 Task: Schedule a 2-hour family-friendly outdoor movie night under the stars.
Action: Mouse moved to (817, 120)
Screenshot: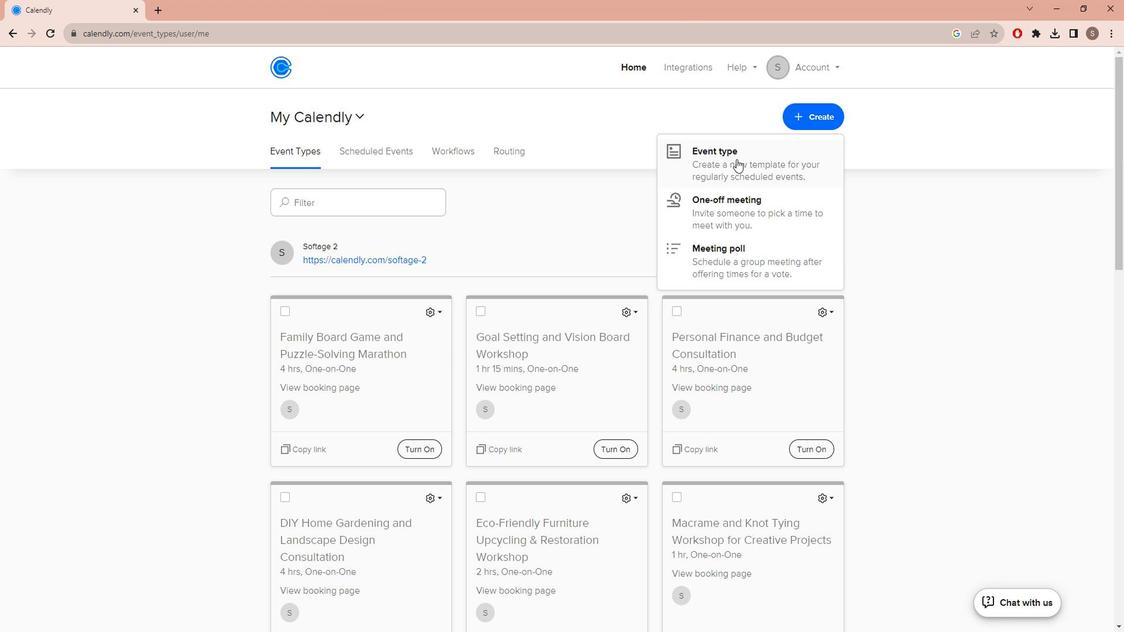 
Action: Mouse pressed left at (817, 120)
Screenshot: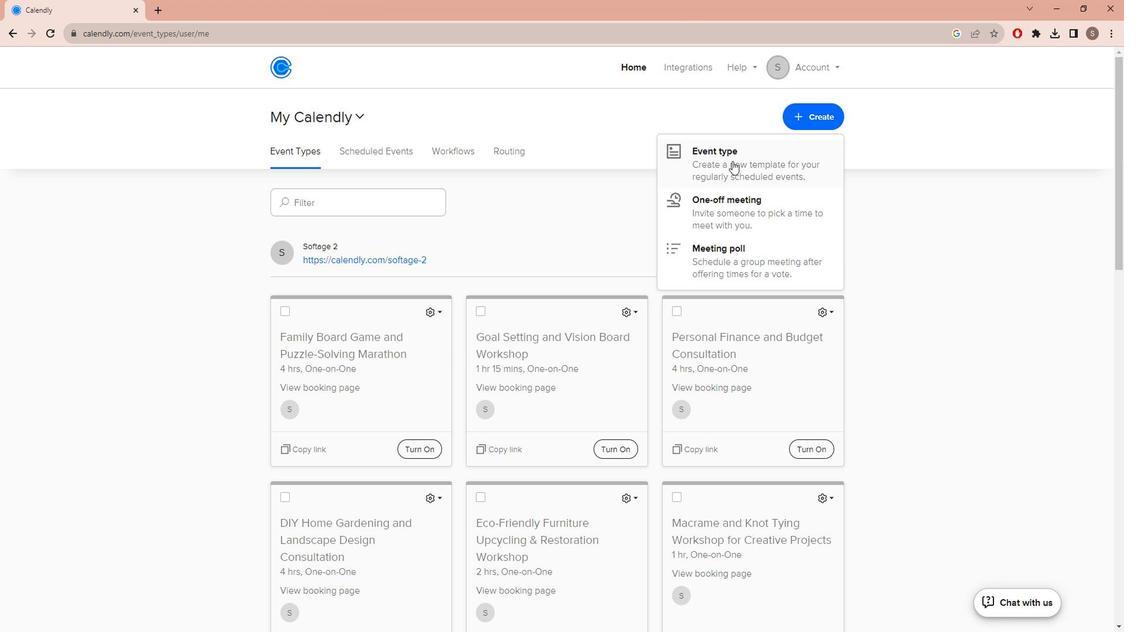 
Action: Mouse moved to (741, 165)
Screenshot: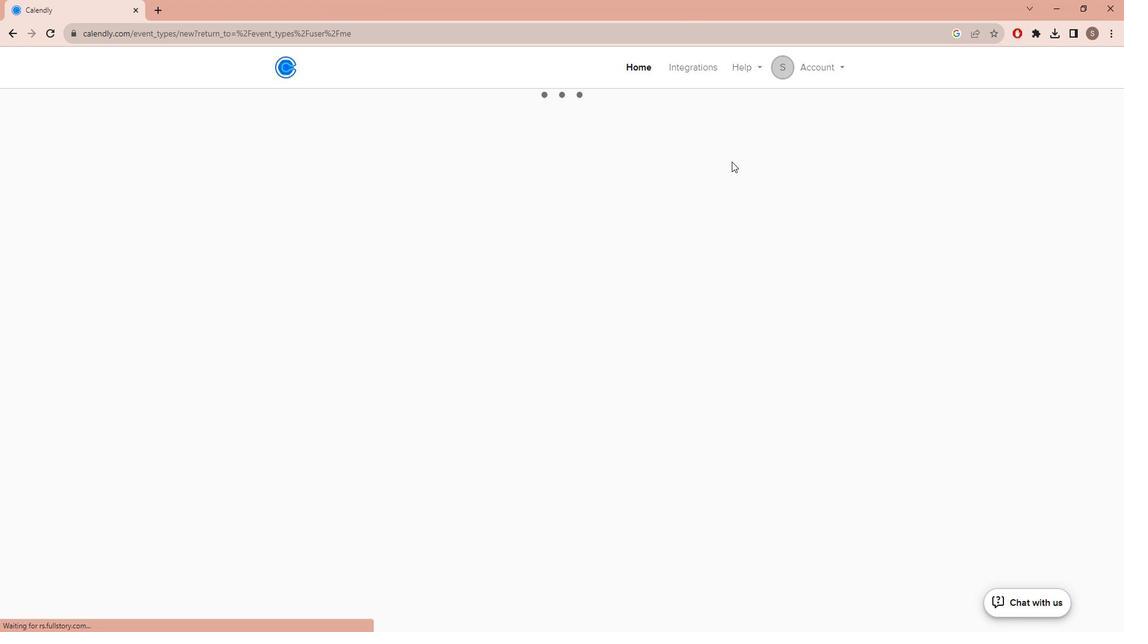 
Action: Mouse pressed left at (741, 165)
Screenshot: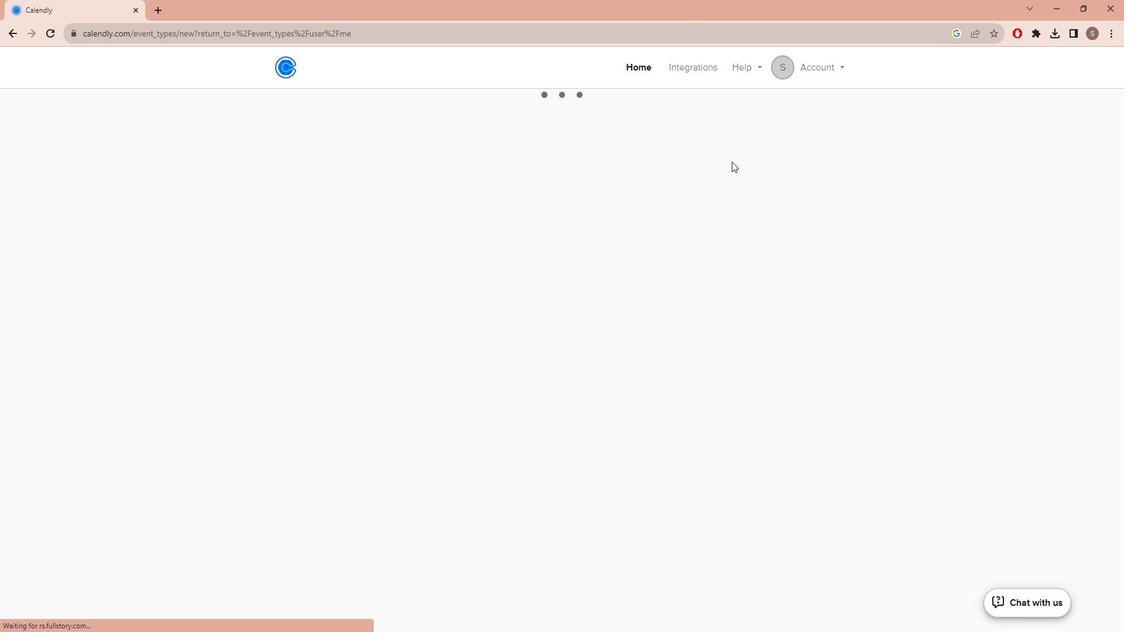 
Action: Mouse moved to (534, 223)
Screenshot: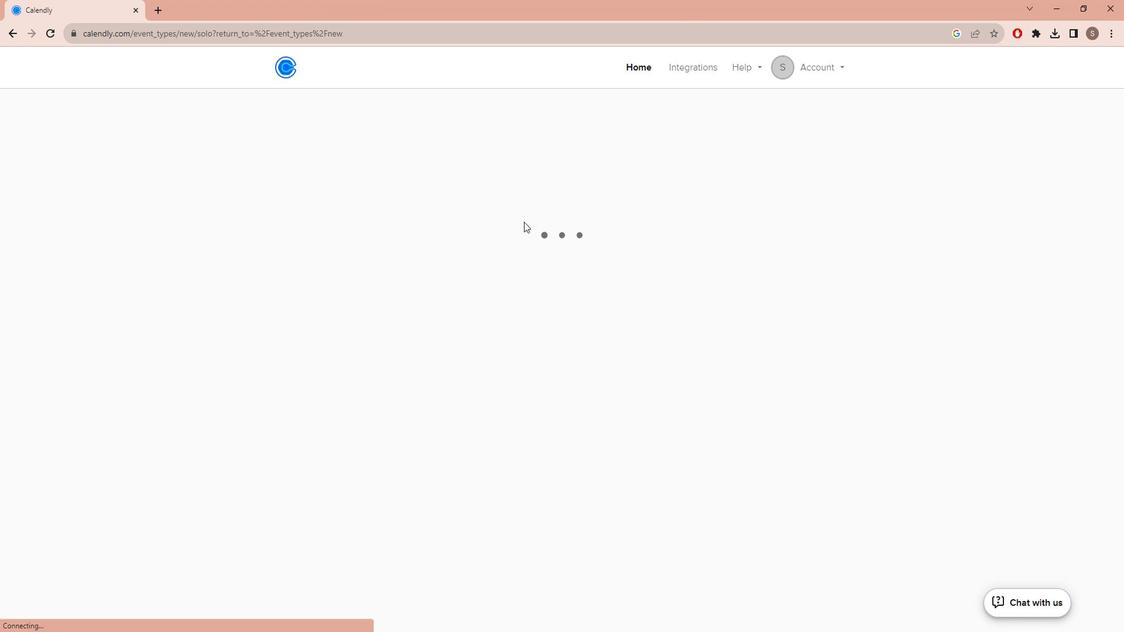 
Action: Mouse pressed left at (534, 223)
Screenshot: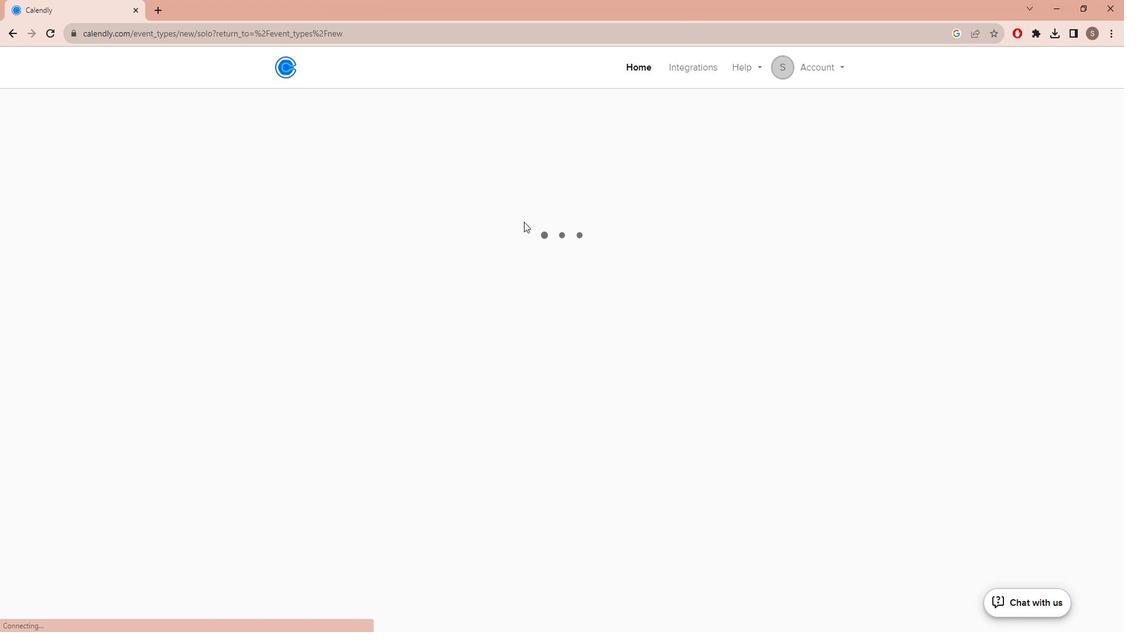 
Action: Mouse moved to (402, 296)
Screenshot: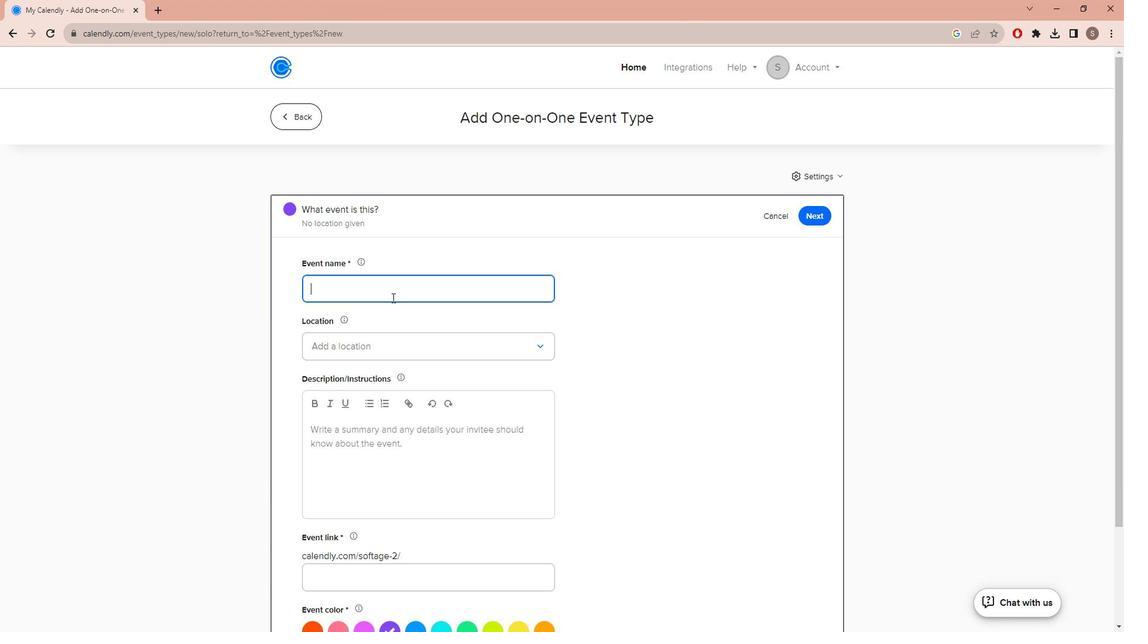 
Action: Mouse pressed left at (402, 296)
Screenshot: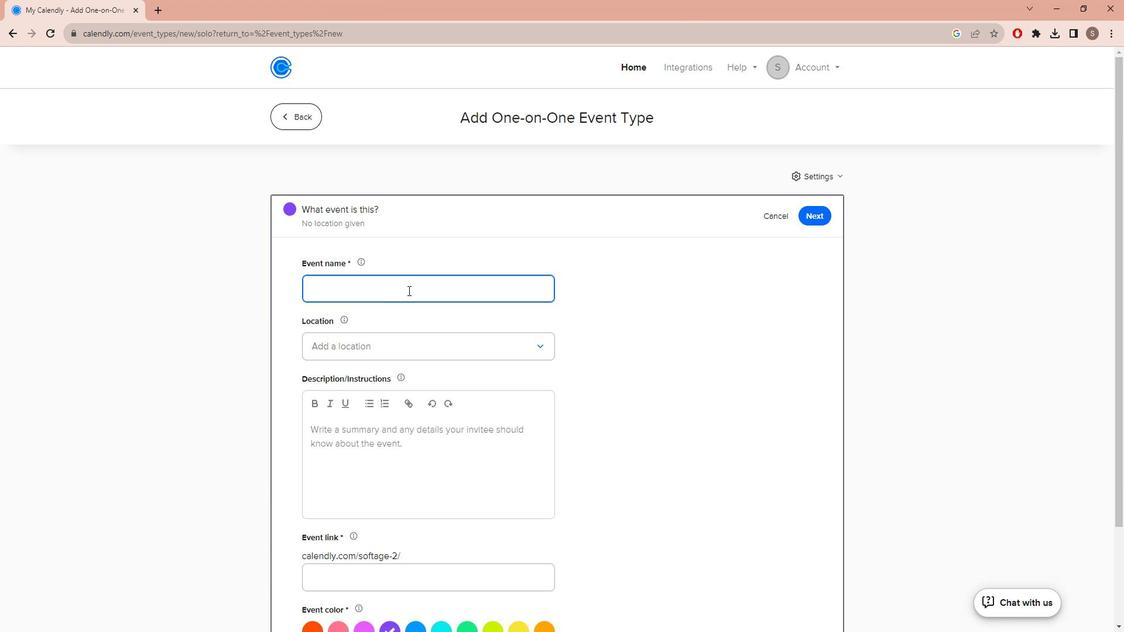 
Action: Mouse moved to (418, 289)
Screenshot: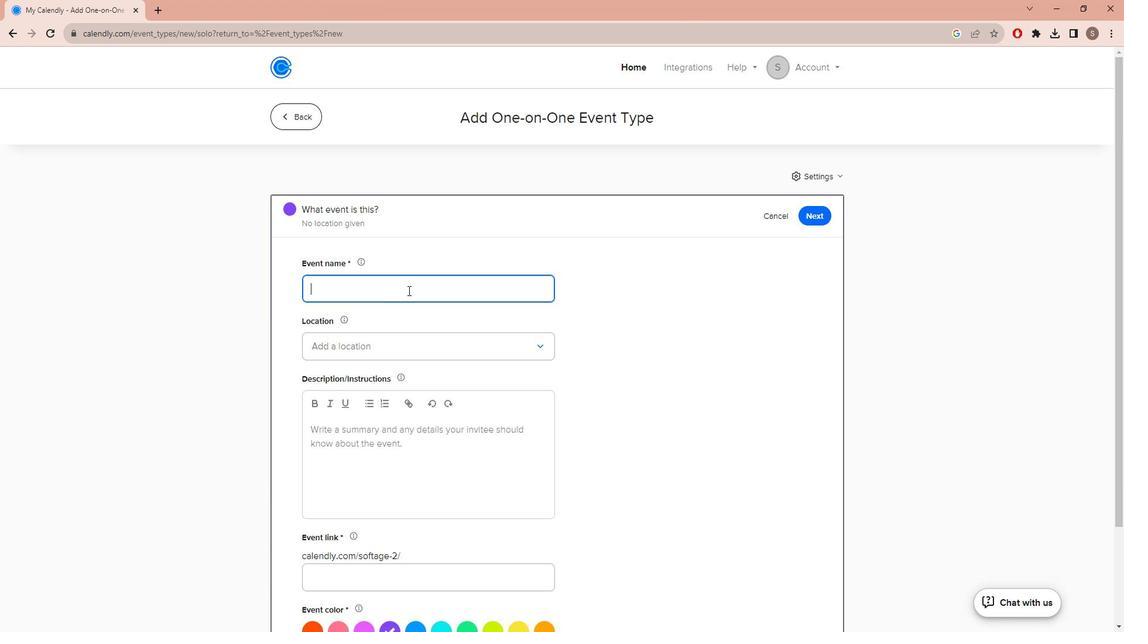 
Action: Key pressed <Key.caps_lock>F<Key.caps_lock>amily<Key.space><Key.caps_lock>F<Key.caps_lock>riendly<Key.space><Key.caps_lock>O<Key.caps_lock>utdoor<Key.space><Key.caps_lock>M<Key.caps_lock>ovie<Key.space><Key.caps_lock>N<Key.caps_lock>ight<Key.space><Key.caps_lock>U<Key.caps_lock>nder<Key.space>the<Key.space><Key.caps_lock>S<Key.caps_lock>tr<Key.backspace>ars
Screenshot: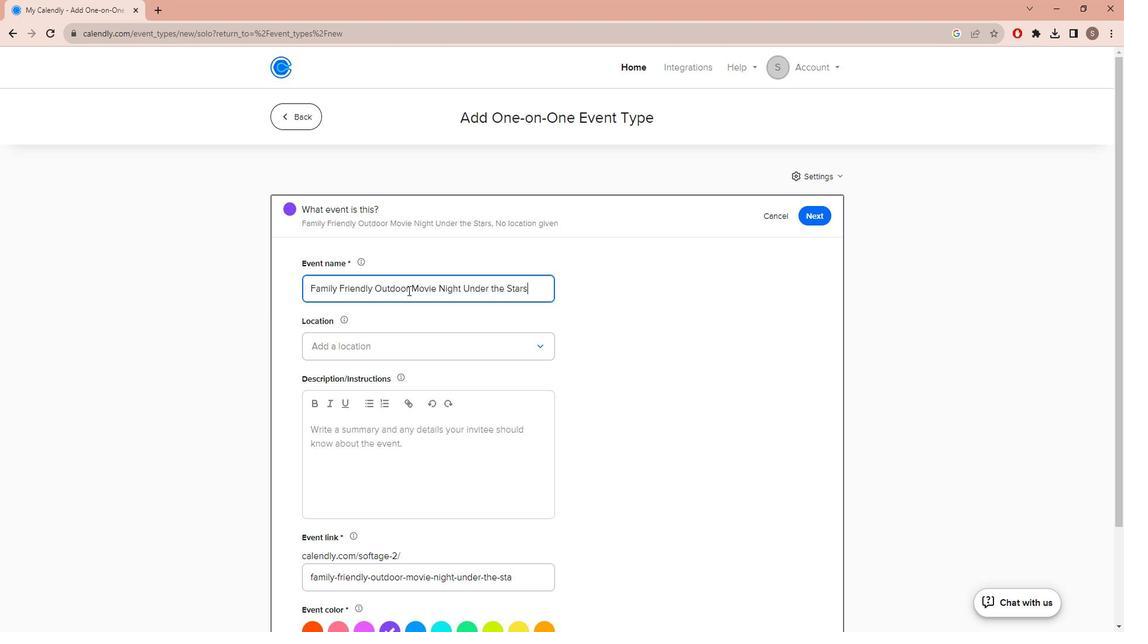 
Action: Mouse moved to (429, 354)
Screenshot: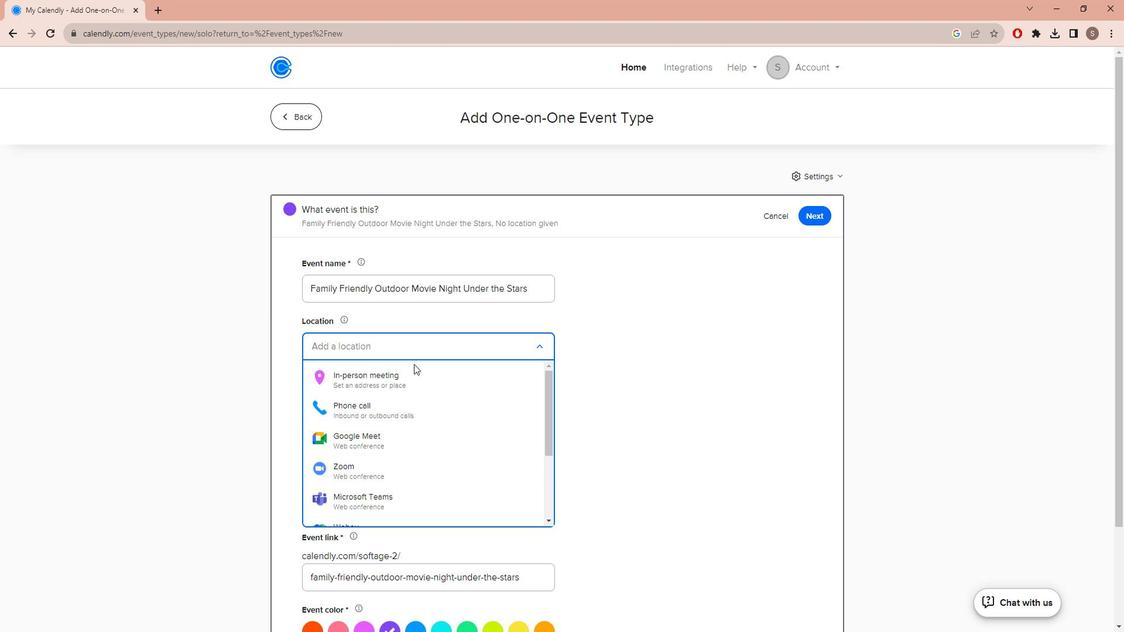 
Action: Mouse pressed left at (429, 354)
Screenshot: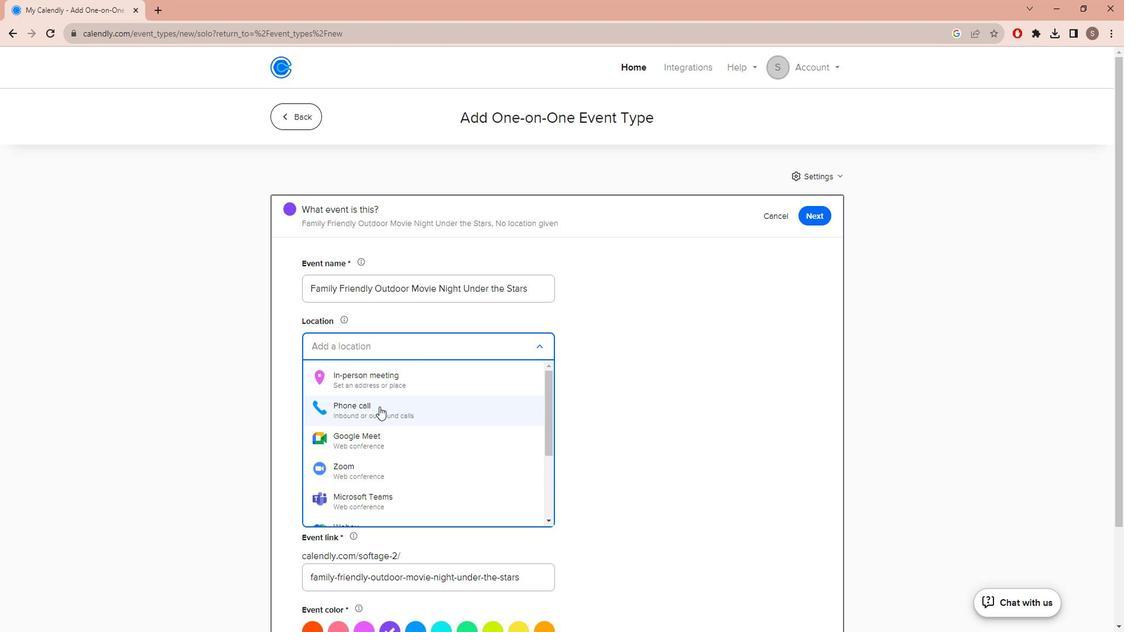 
Action: Mouse moved to (403, 380)
Screenshot: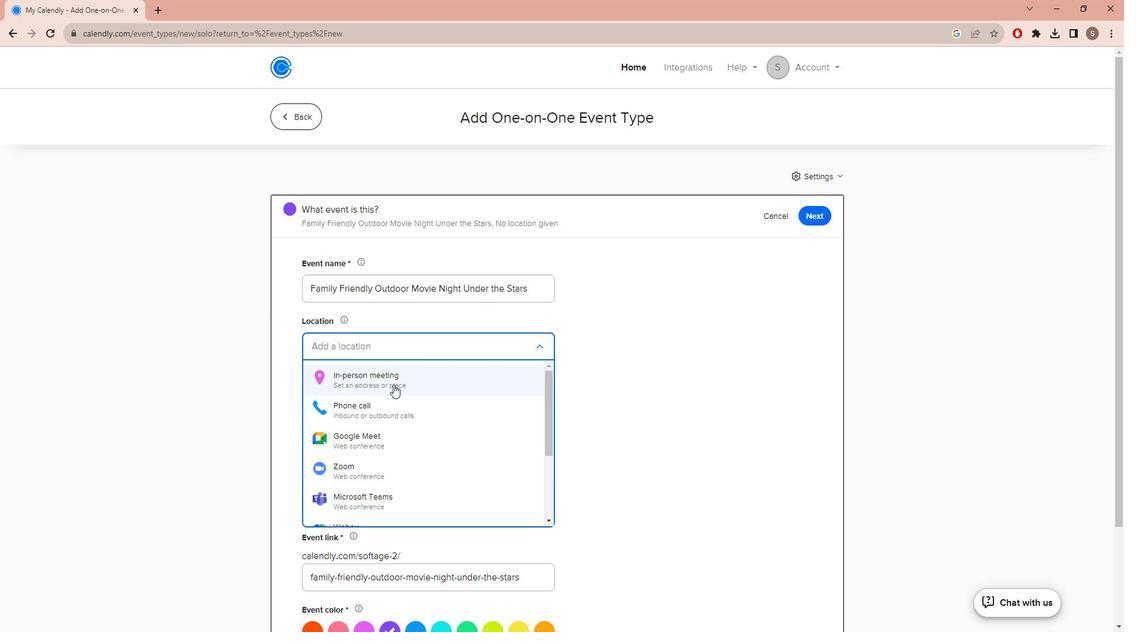 
Action: Mouse pressed left at (403, 380)
Screenshot: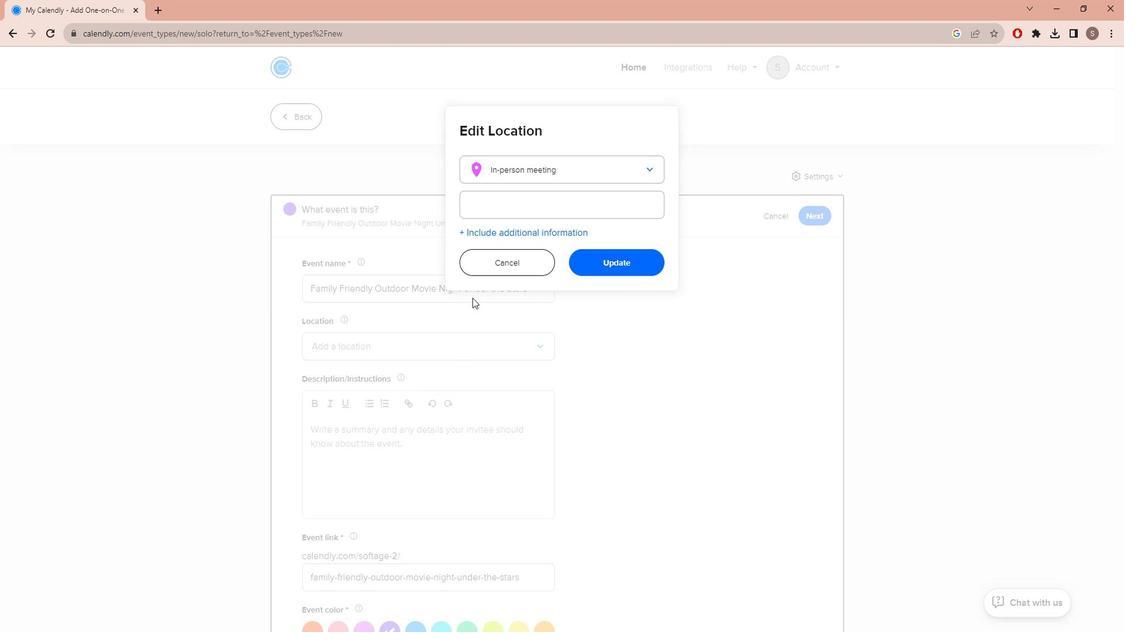 
Action: Mouse moved to (497, 202)
Screenshot: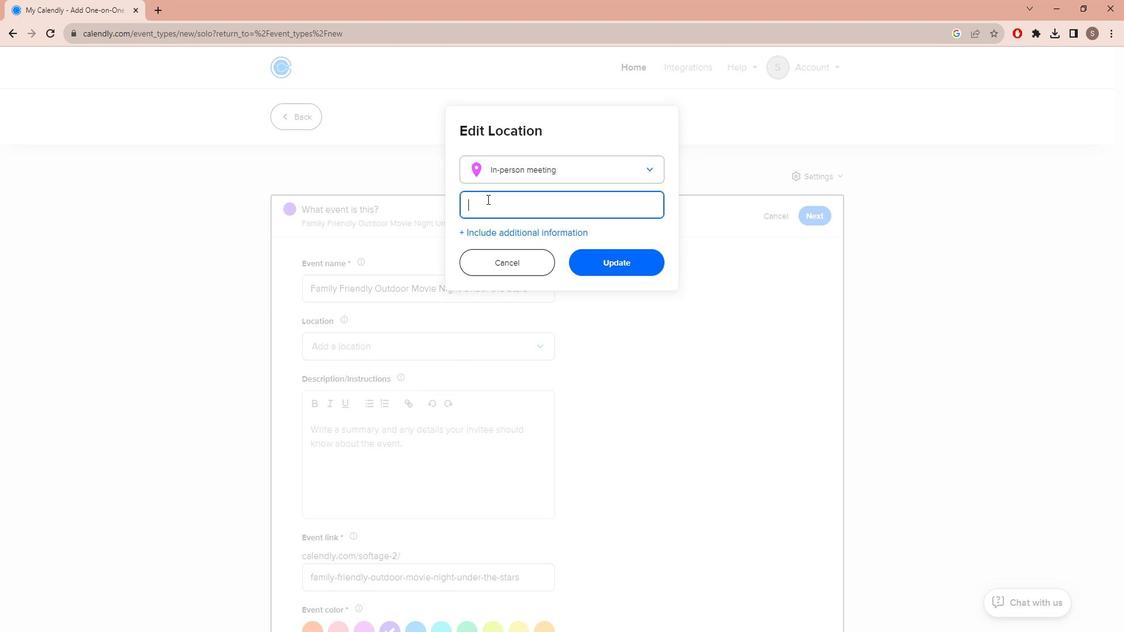 
Action: Mouse pressed left at (497, 202)
Screenshot: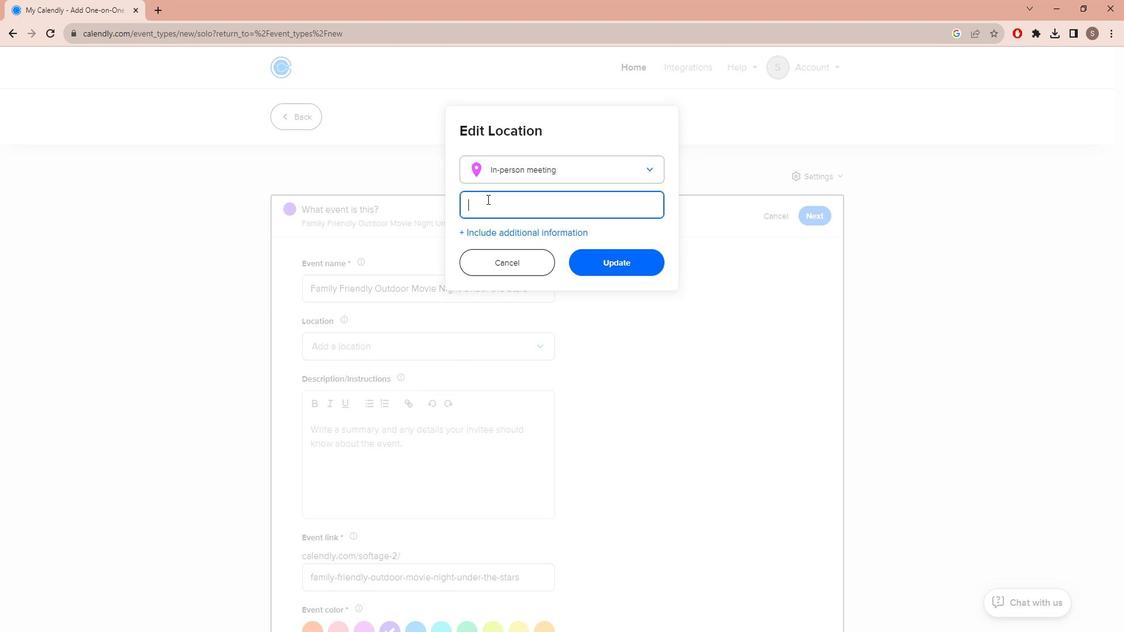 
Action: Mouse moved to (497, 202)
Screenshot: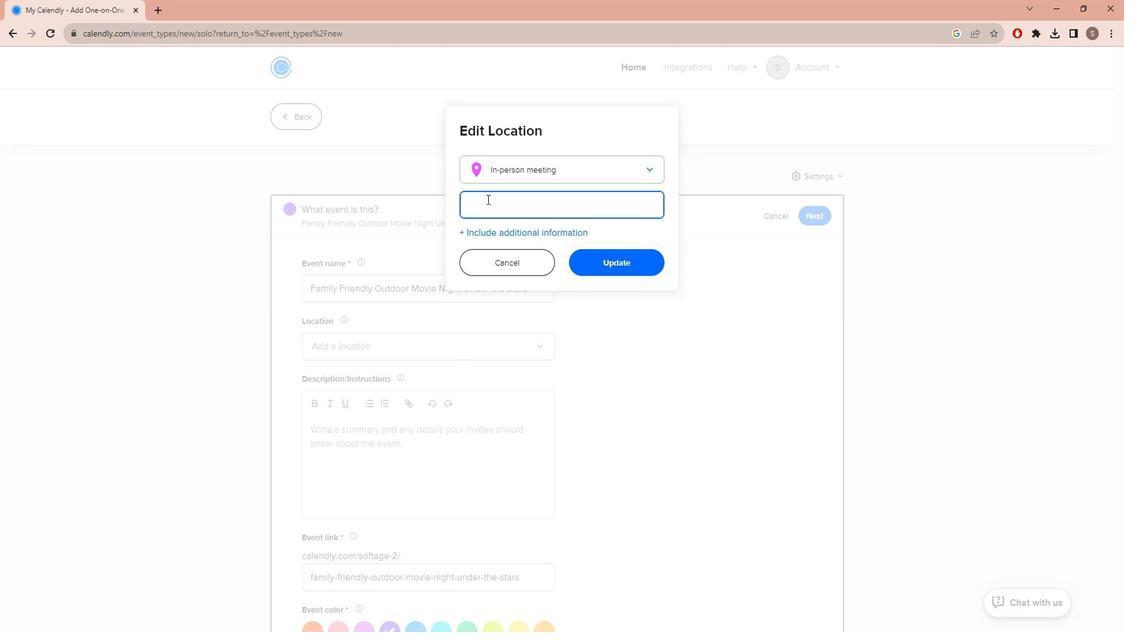 
Action: Key pressed <Key.caps_lock>B<Key.caps_lock>ungalow<Key.space>22,<Key.caps_lock>A<Key.caps_lock>ldrig<Key.backspace>dge<Key.space><Key.caps_lock>S<Key.caps_lock>treet,<Key.space><Key.caps_lock>M<Key.caps_lock>innesota<Key.space>,<Key.caps_lock>U.S.A
Screenshot: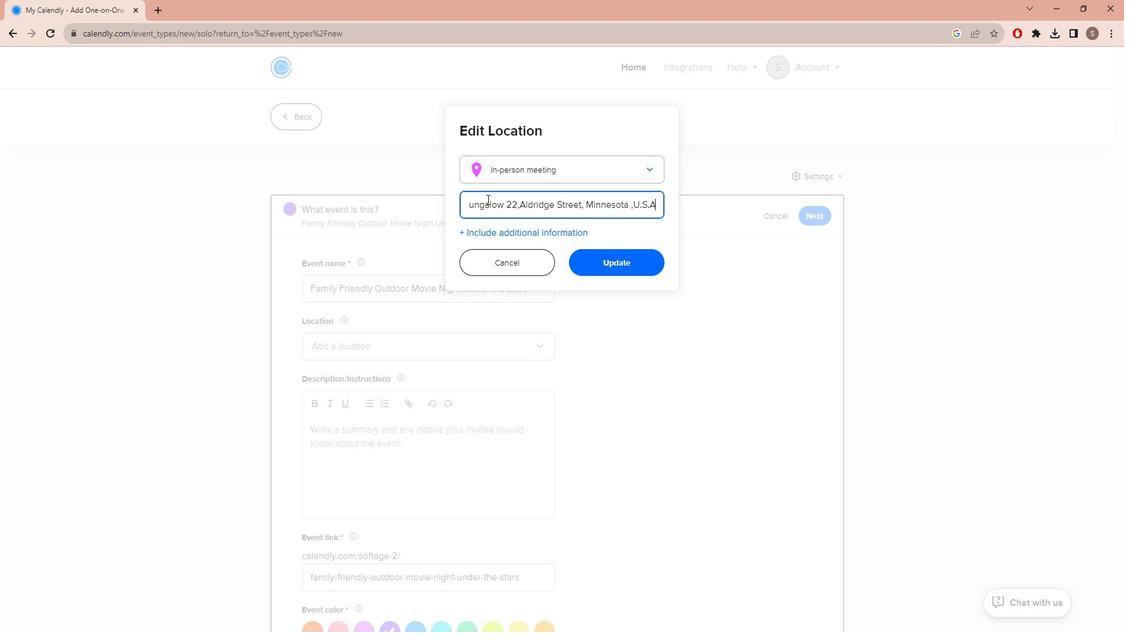 
Action: Mouse moved to (662, 272)
Screenshot: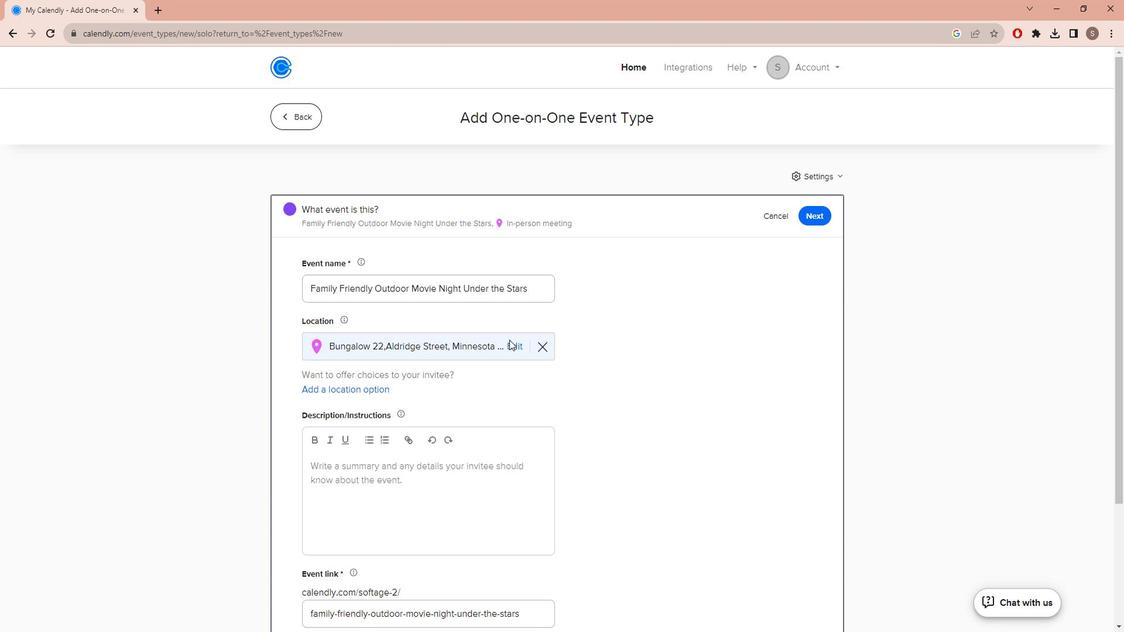 
Action: Mouse pressed left at (662, 272)
Screenshot: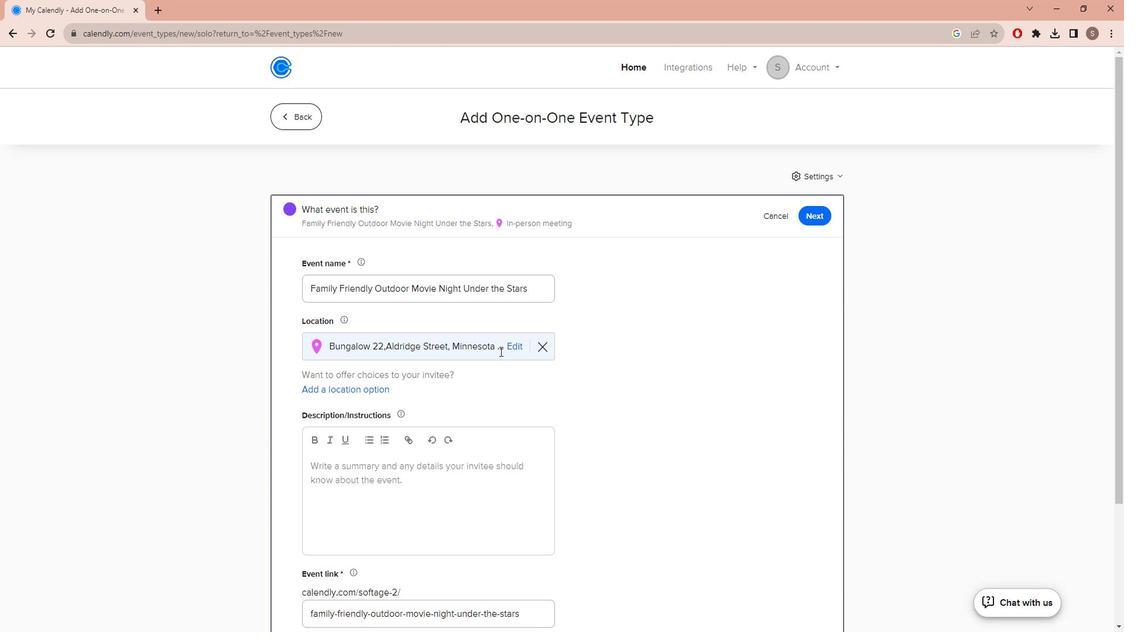 
Action: Mouse moved to (510, 348)
Screenshot: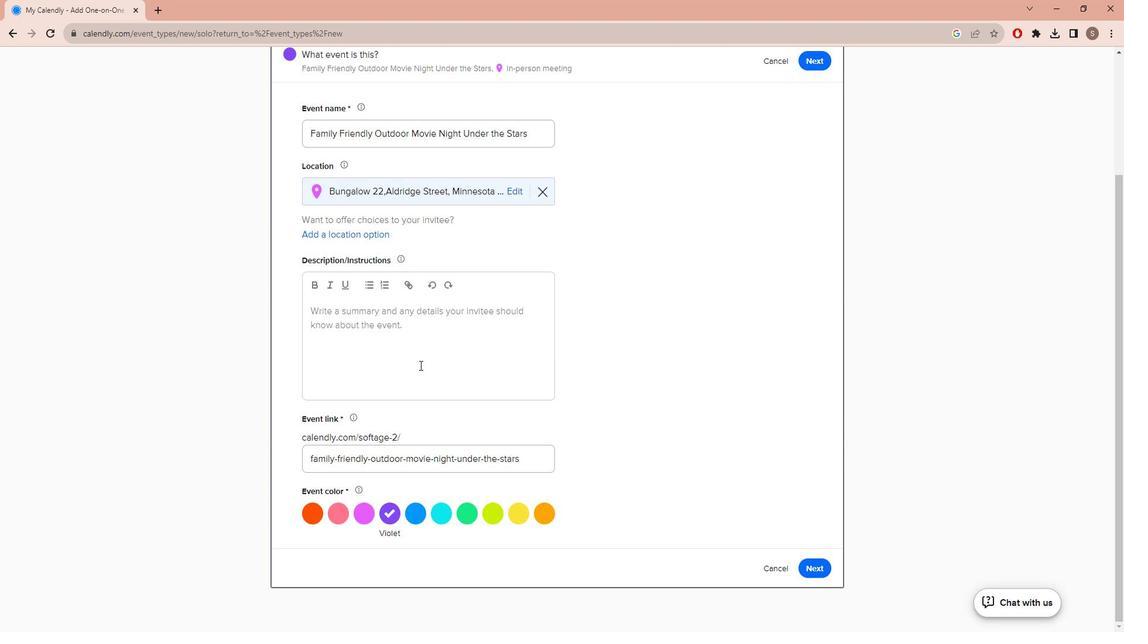 
Action: Mouse scrolled (510, 347) with delta (0, 0)
Screenshot: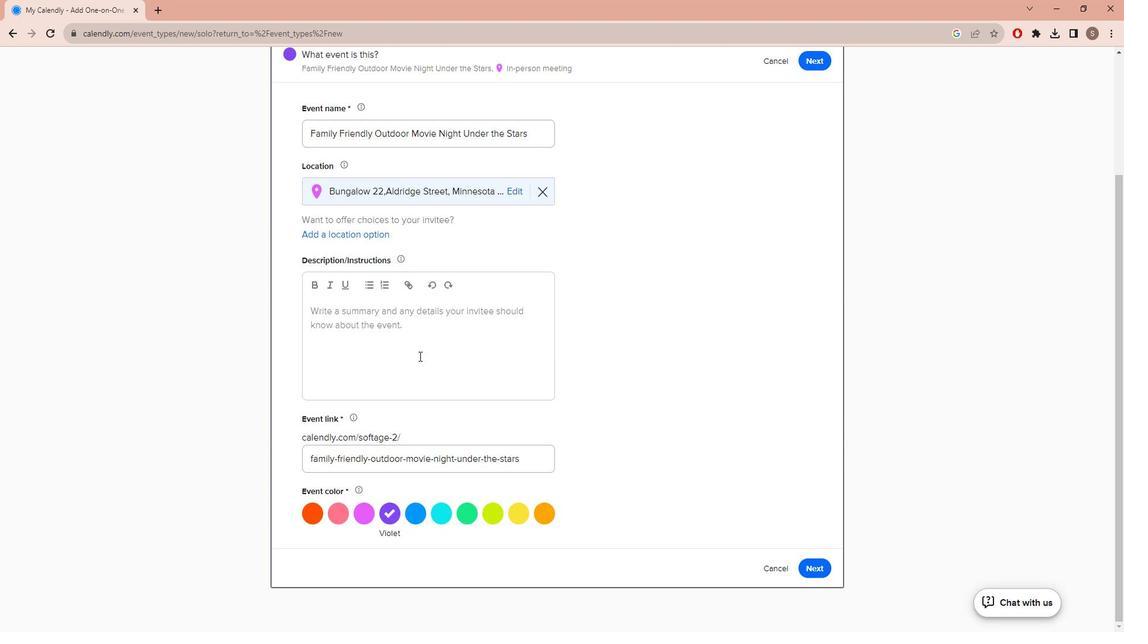 
Action: Mouse scrolled (510, 347) with delta (0, 0)
Screenshot: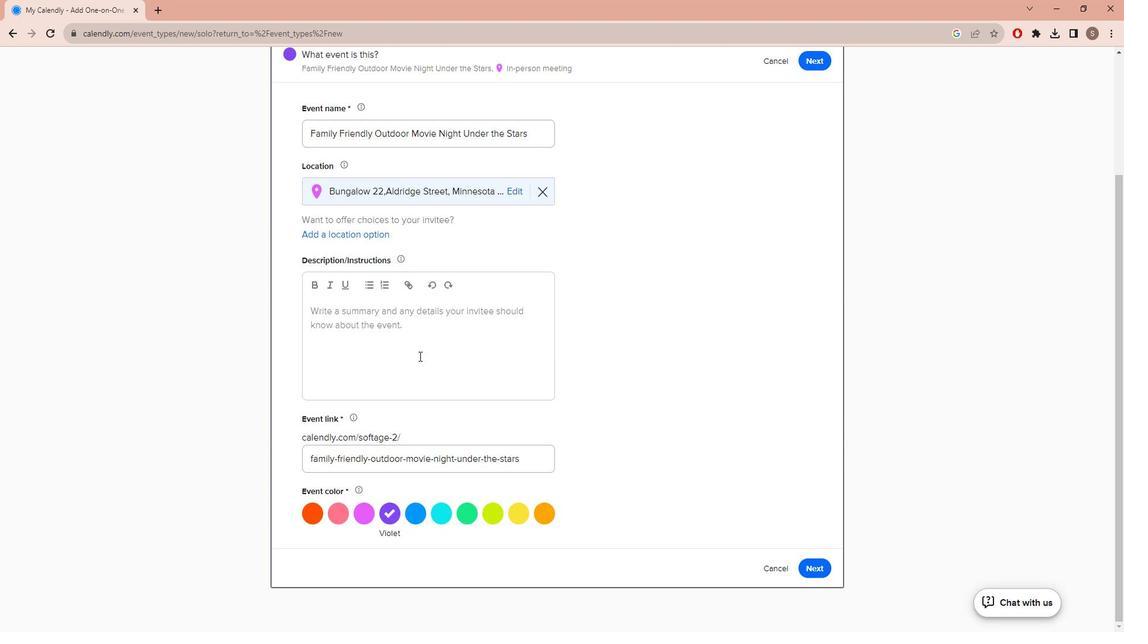 
Action: Mouse scrolled (510, 347) with delta (0, 0)
Screenshot: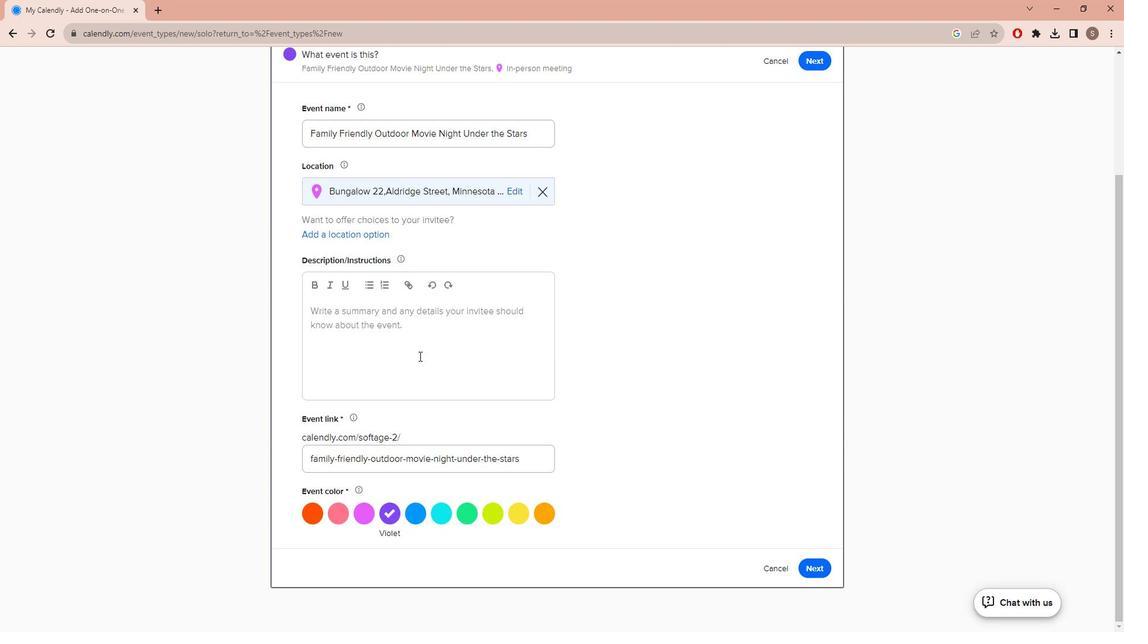 
Action: Mouse scrolled (510, 347) with delta (0, 0)
Screenshot: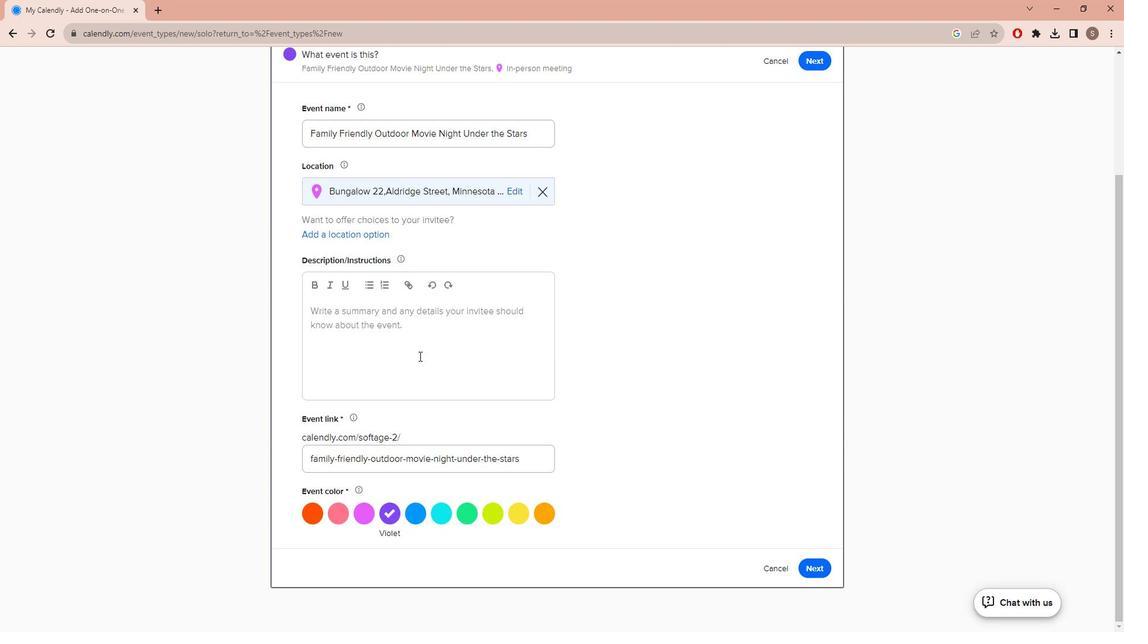 
Action: Mouse moved to (426, 339)
Screenshot: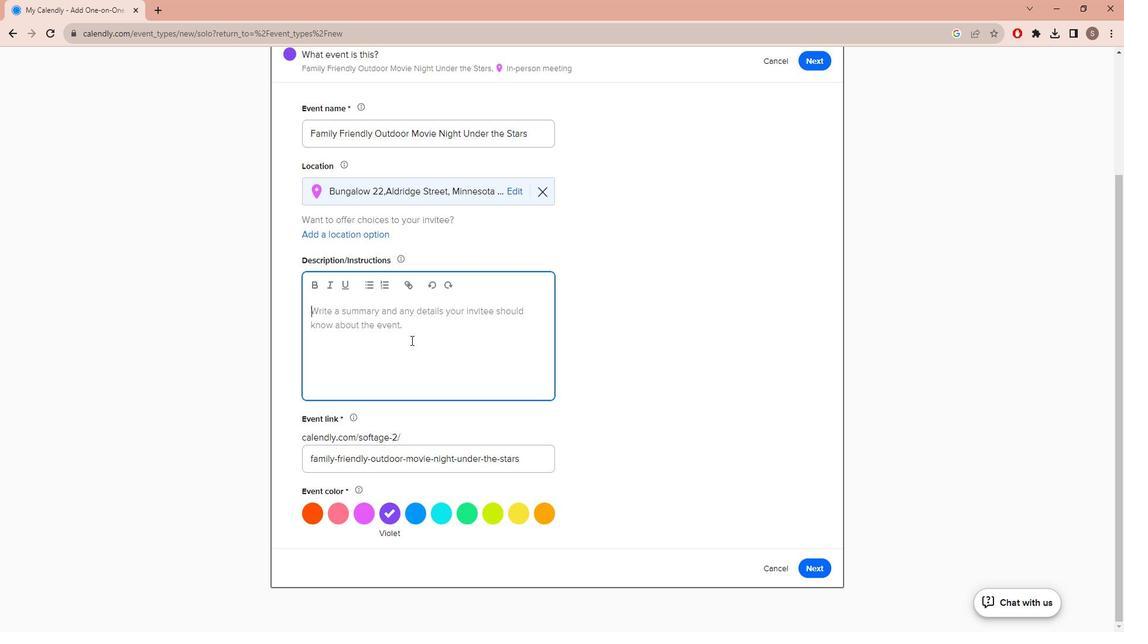 
Action: Mouse pressed left at (426, 339)
Screenshot: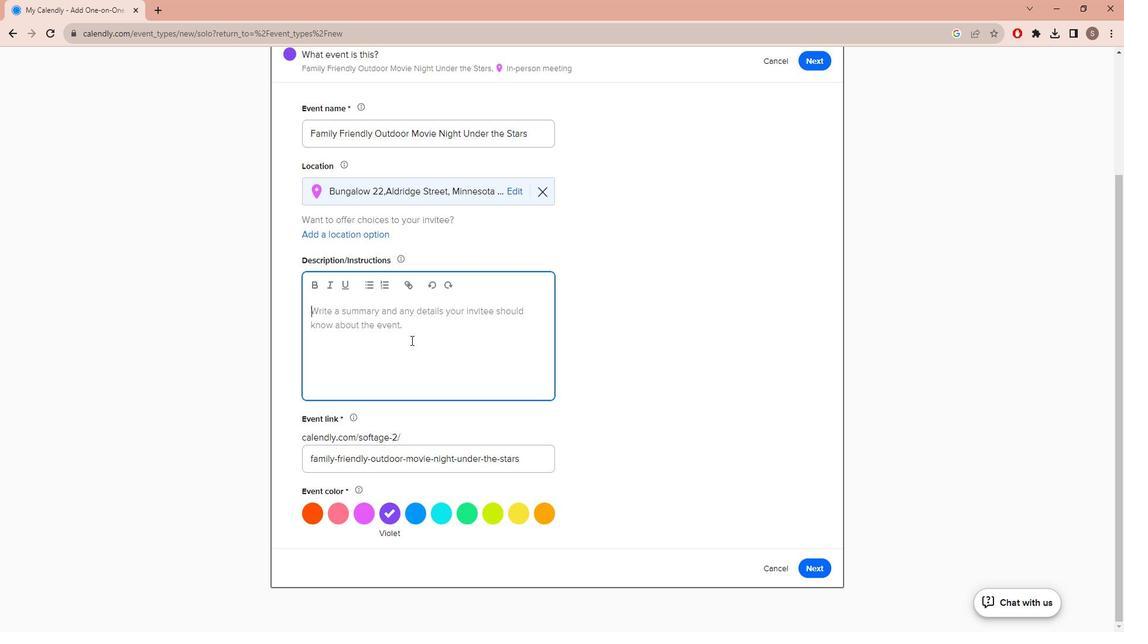 
Action: Mouse moved to (421, 337)
Screenshot: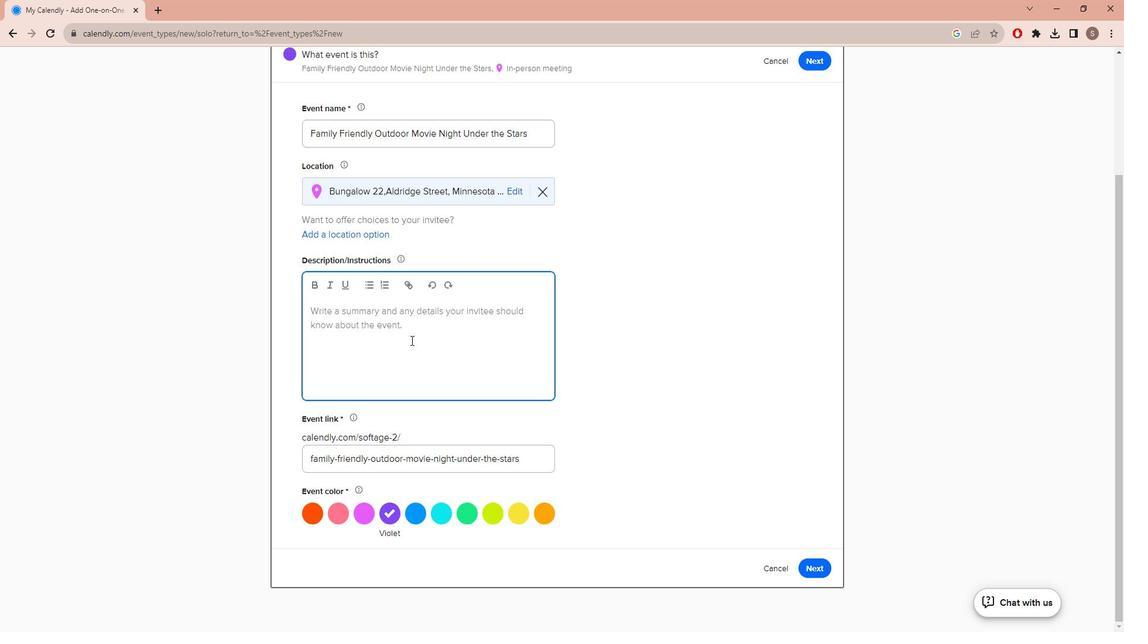 
Action: Key pressed <Key.caps_lock>j<Key.caps_lock>OIN<Key.space><Key.backspace><Key.backspace><Key.backspace><Key.backspace><Key.backspace><Key.backspace><Key.backspace><Key.backspace><Key.backspace><Key.backspace>J<Key.caps_lock>oin<Key.space>us<Key.space>for<Key.space>a<Key.space>magical<Key.space>evening<Key.space>of<Key.space>family<Key.space>fun<Key.space>as<Key.space>we<Key.space>gather<Key.space>under<Key.space>the<Key.space>open<Key.space>sky<Key.space>for<Key.space>a<Key.space>capr<Key.backspace>tivating<Key.space>outdoor<Key.space>movie<Key.space>night.<Key.caps_lock>B<Key.caps_lock>ring<Key.space>your<Key.space>
Screenshot: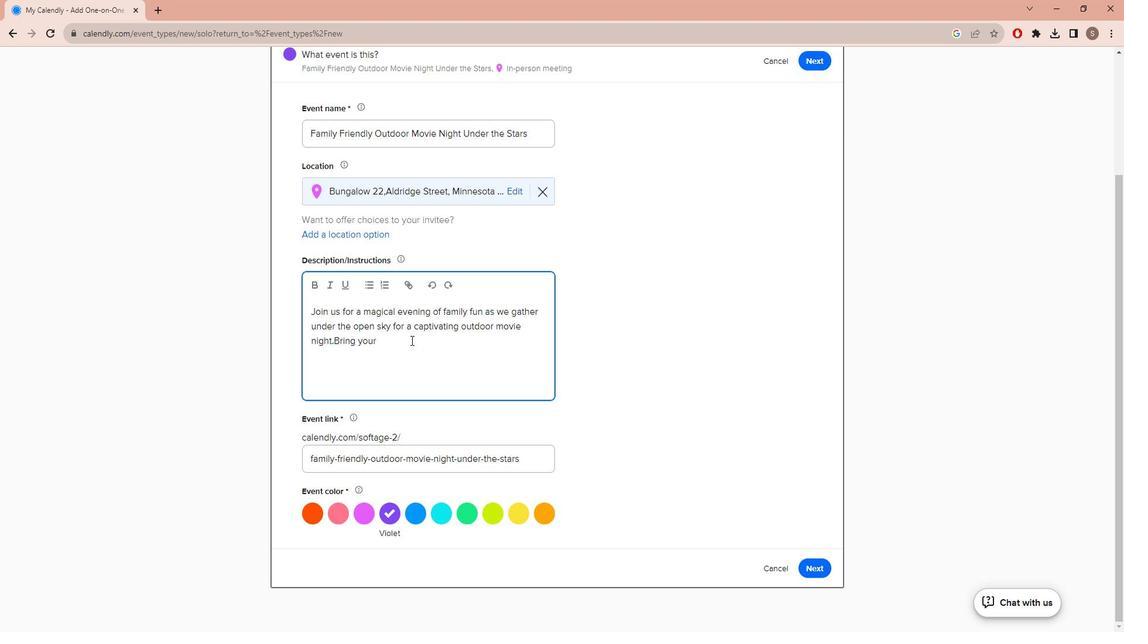 
Action: Mouse moved to (355, 346)
Screenshot: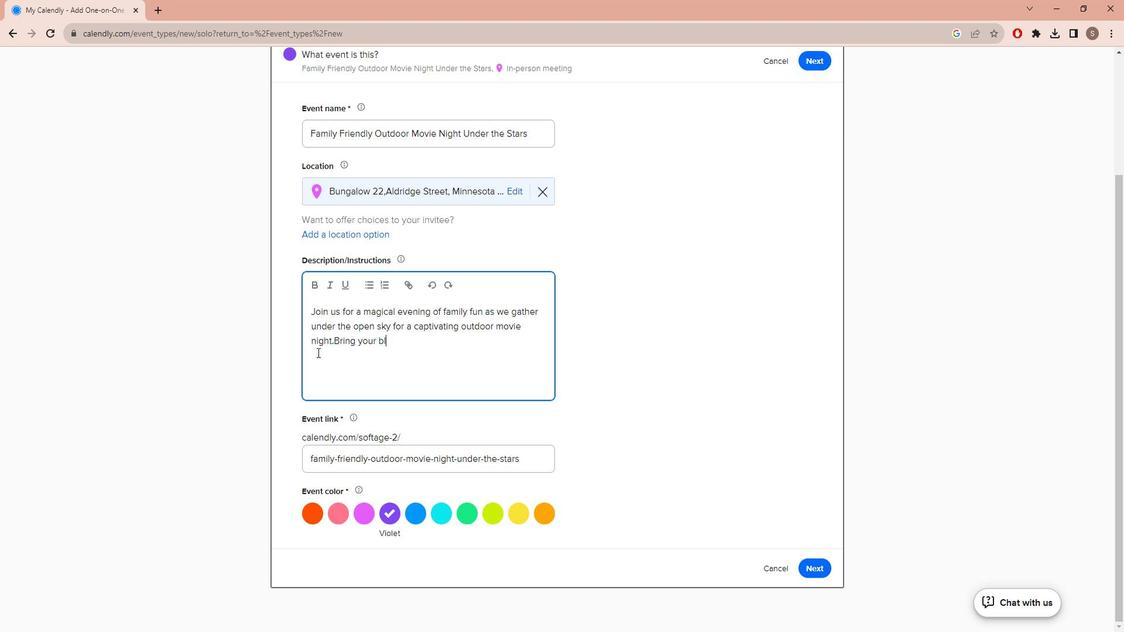 
Action: Key pressed b
Screenshot: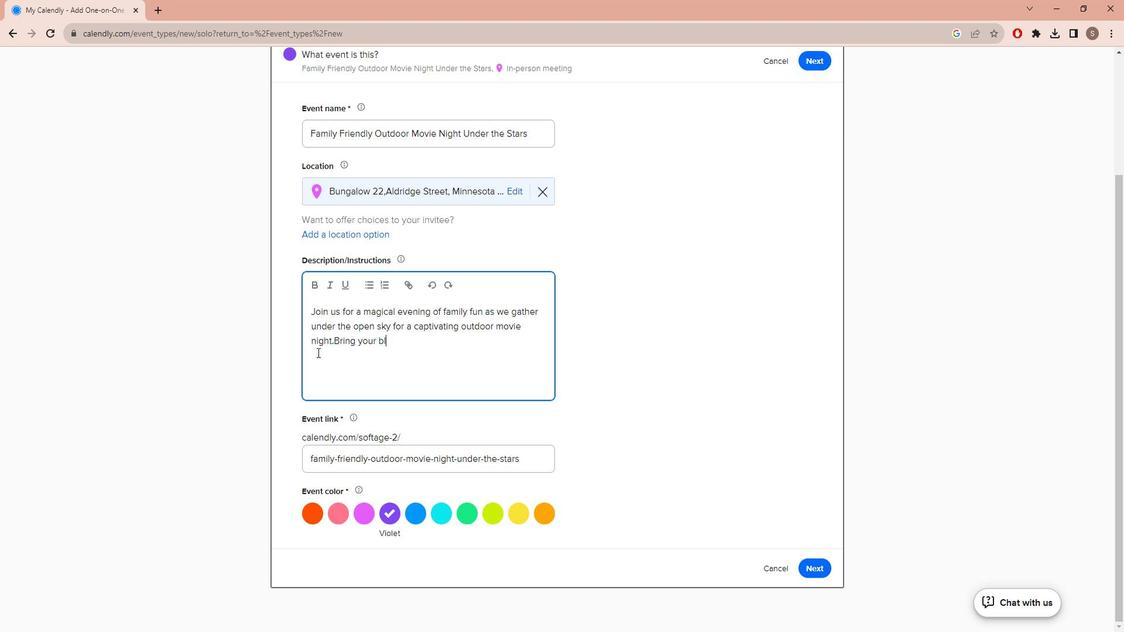 
Action: Mouse moved to (327, 349)
Screenshot: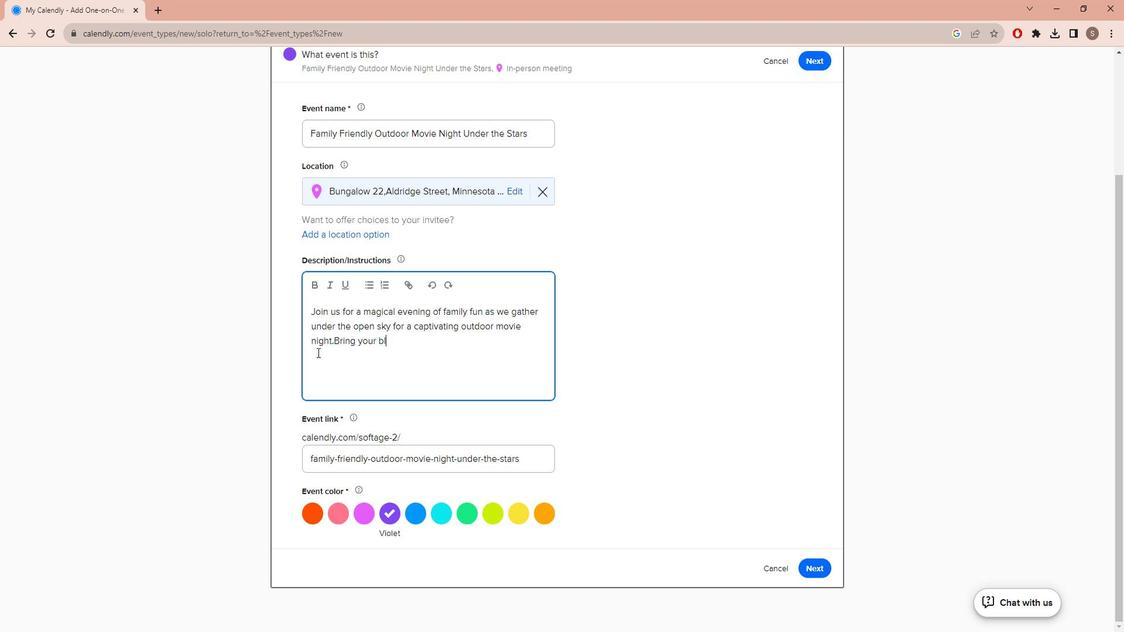 
Action: Key pressed lankets,lawn<Key.space>chairs<Key.space>and<Key.space>loved<Key.space>one<Key.space>s<Key.space>a<Key.backspace><Key.backspace><Key.backspace><Key.backspace>s<Key.space>,and<Key.space>be<Key.space>prepare<Key.space><Key.backspace>d<Key.space>to<Key.space>be<Key.space>entertained<Key.space>by<Key.space>a<Key.space>heartarming<Key.space>family<Key.space>film<Key.space>on<Key.space>a<Key.space>
Screenshot: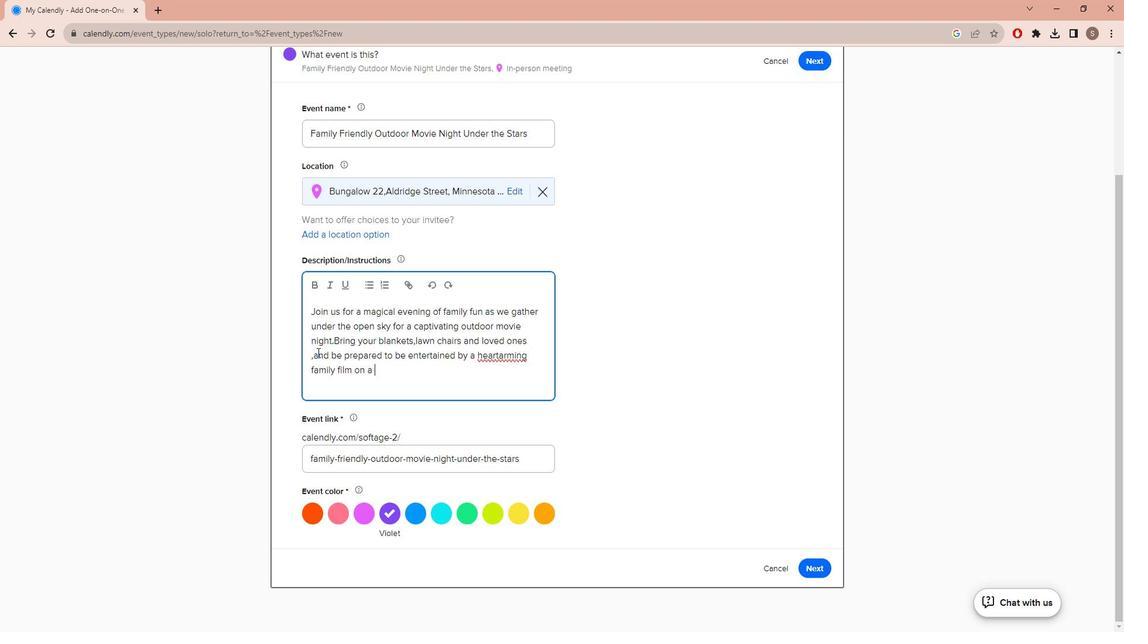 
Action: Mouse moved to (508, 350)
Screenshot: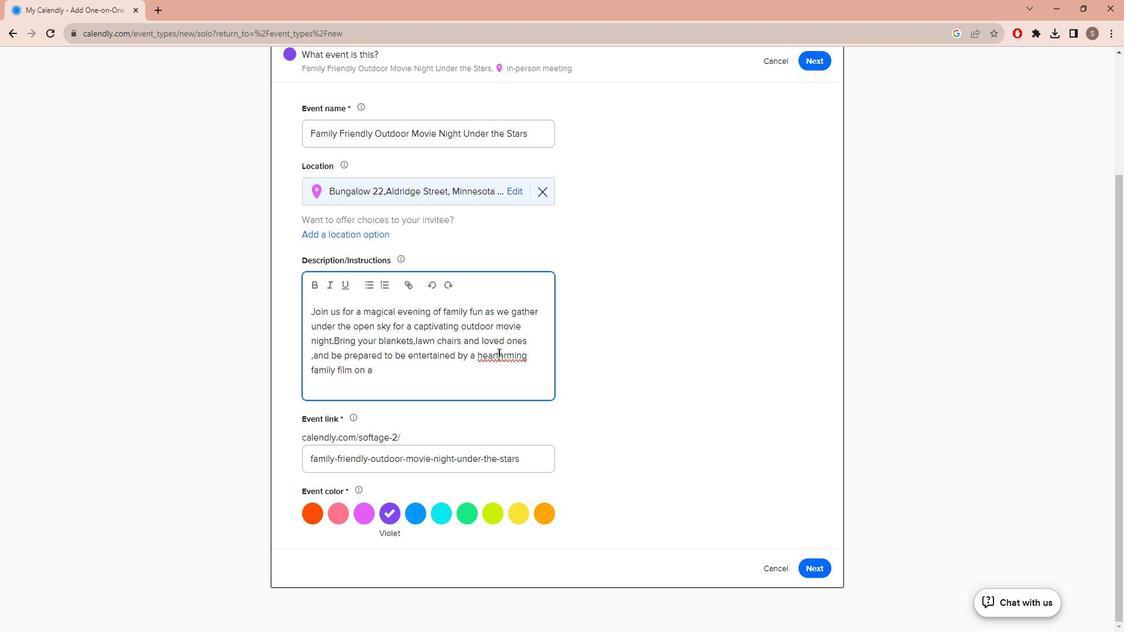 
Action: Mouse pressed left at (508, 350)
Screenshot: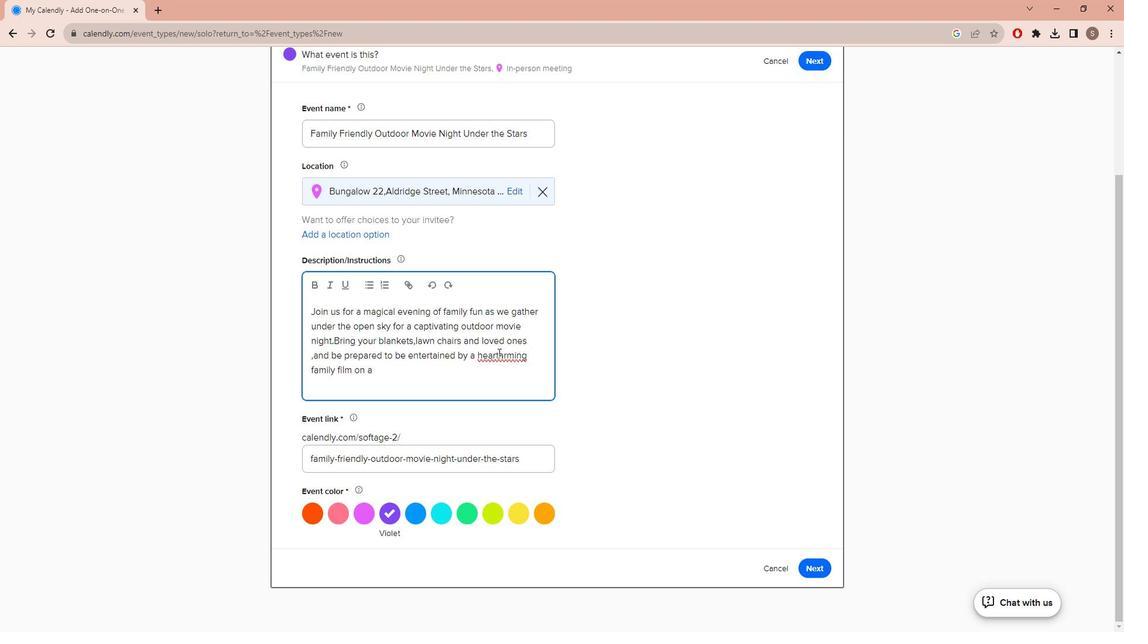 
Action: Key pressed w
Screenshot: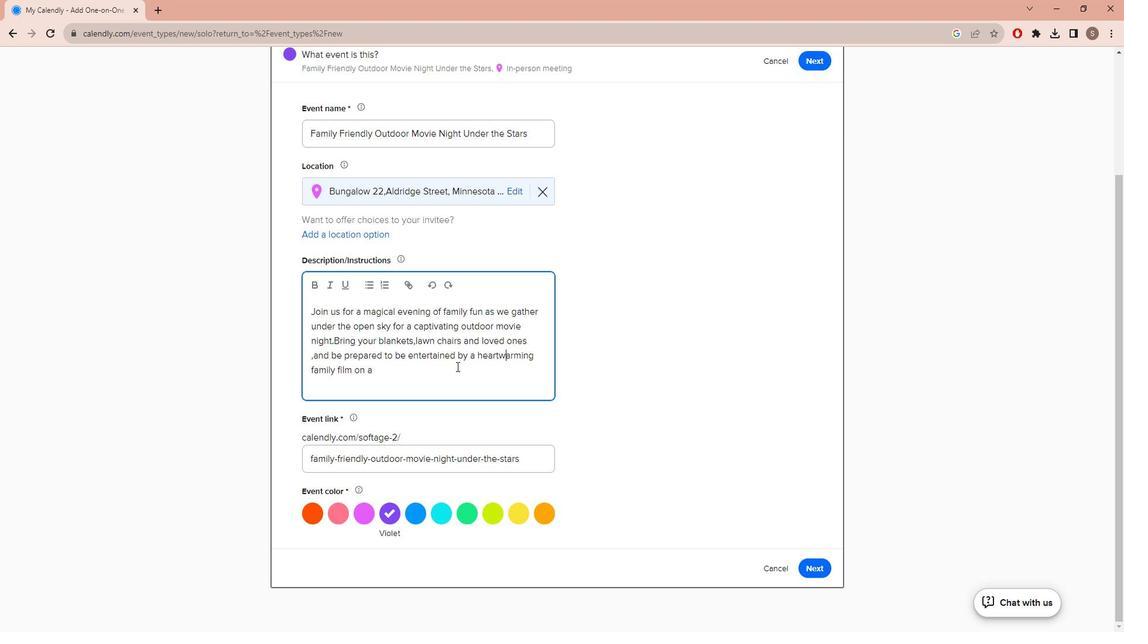 
Action: Mouse moved to (466, 363)
Screenshot: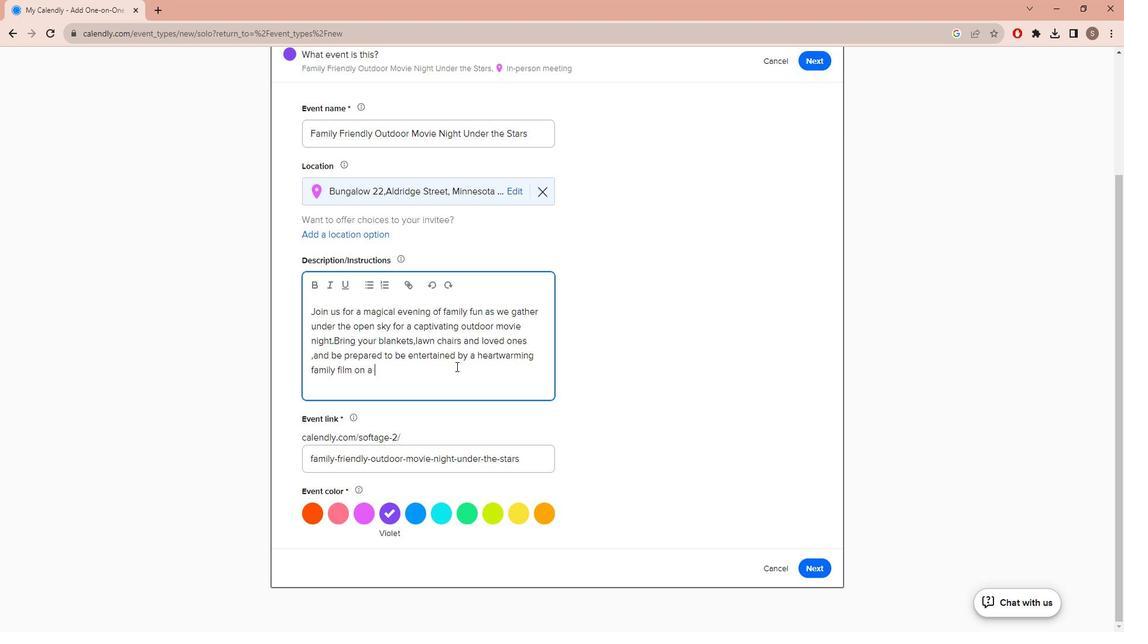 
Action: Mouse pressed left at (466, 363)
Screenshot: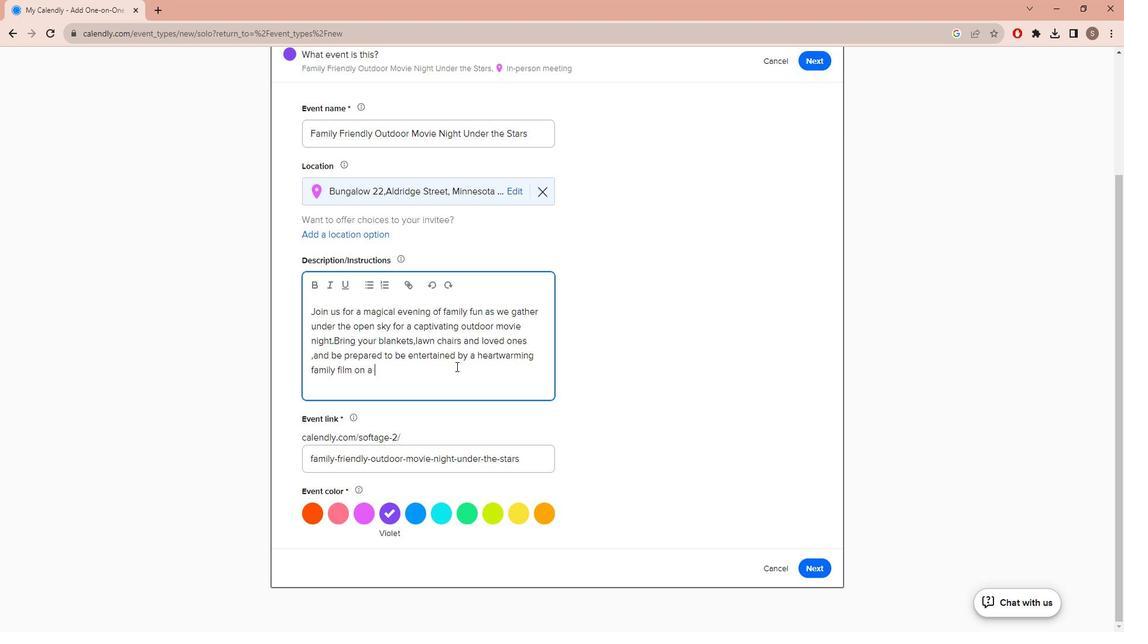 
Action: Key pressed buig<Key.backspace><Key.backspace><Key.backspace>ig<Key.space>screen.<Key.caps_lock>TH<Key.backspace><Key.caps_lock>his<Key.space>event<Key.space>promises<Key.space>to<Key.space>be<Key.space>a<Key.space>delightful<Key.space>experience<Key.space>fr<Key.space>===<Key.backspace><Key.backspace><Key.backspace><Key.backspace><Key.backspace>or<Key.space>all<Key.space>age-groups.
Screenshot: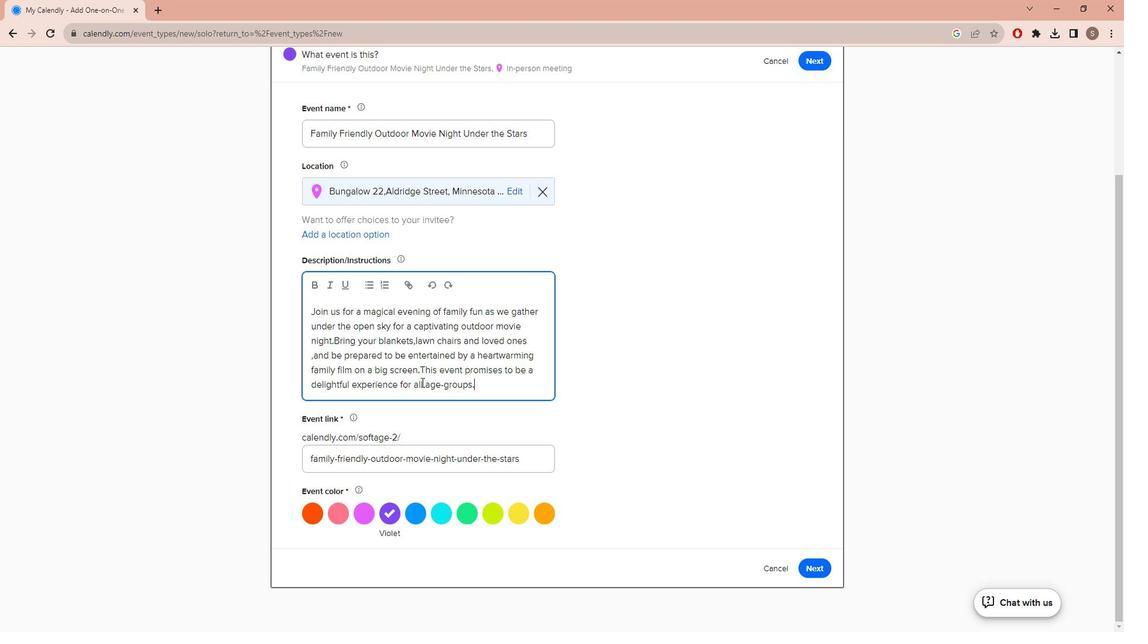
Action: Mouse moved to (825, 555)
Screenshot: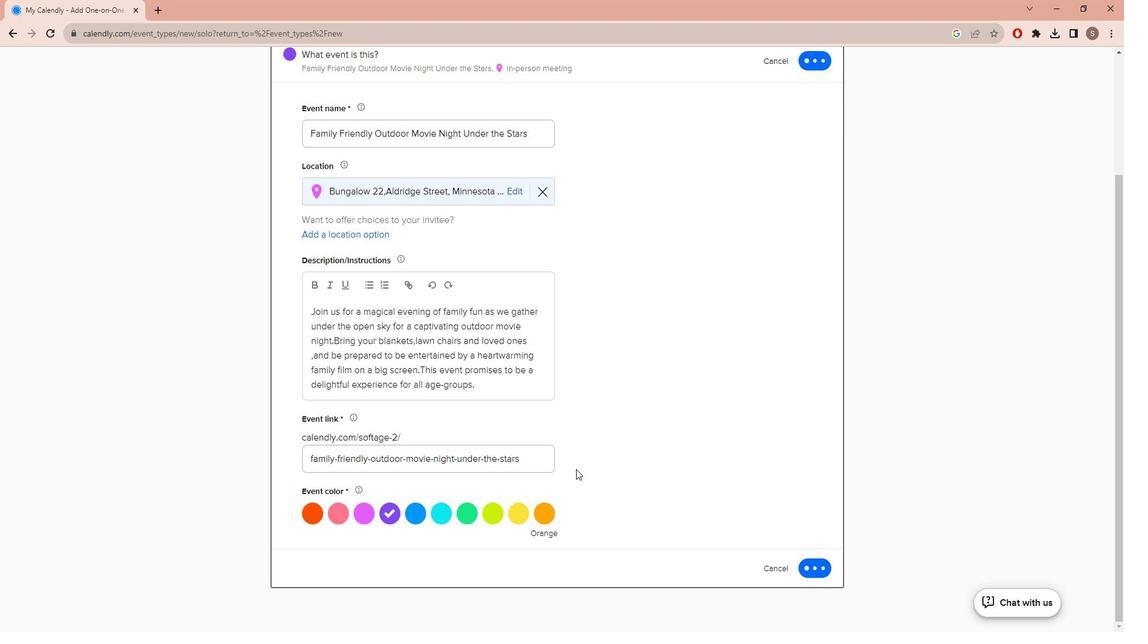 
Action: Mouse pressed left at (825, 555)
Screenshot: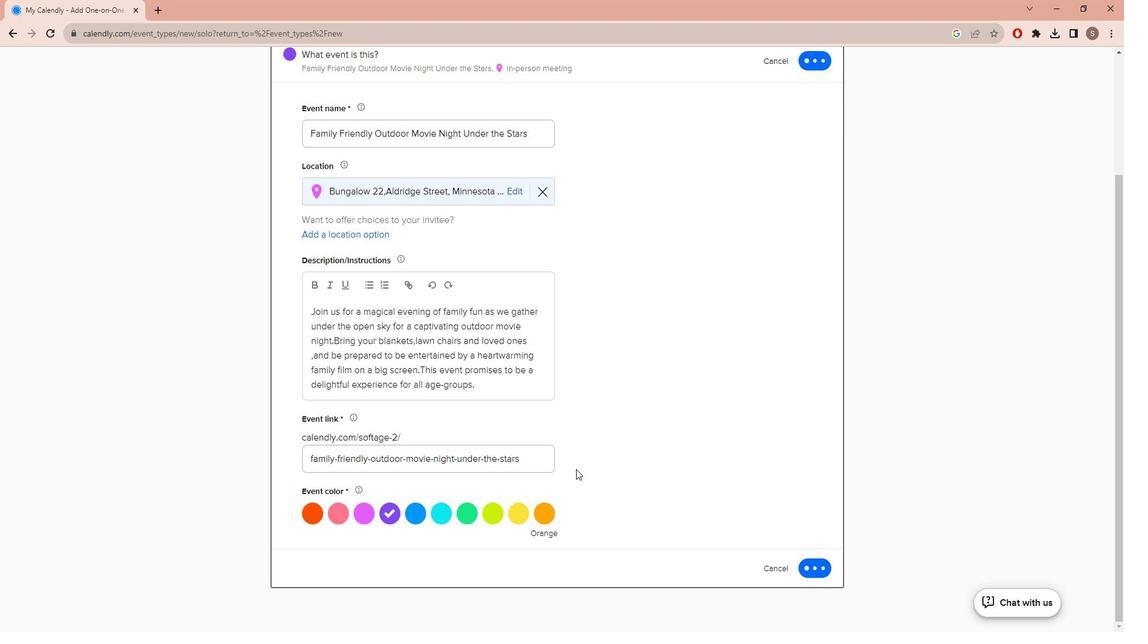 
Action: Mouse moved to (346, 358)
Screenshot: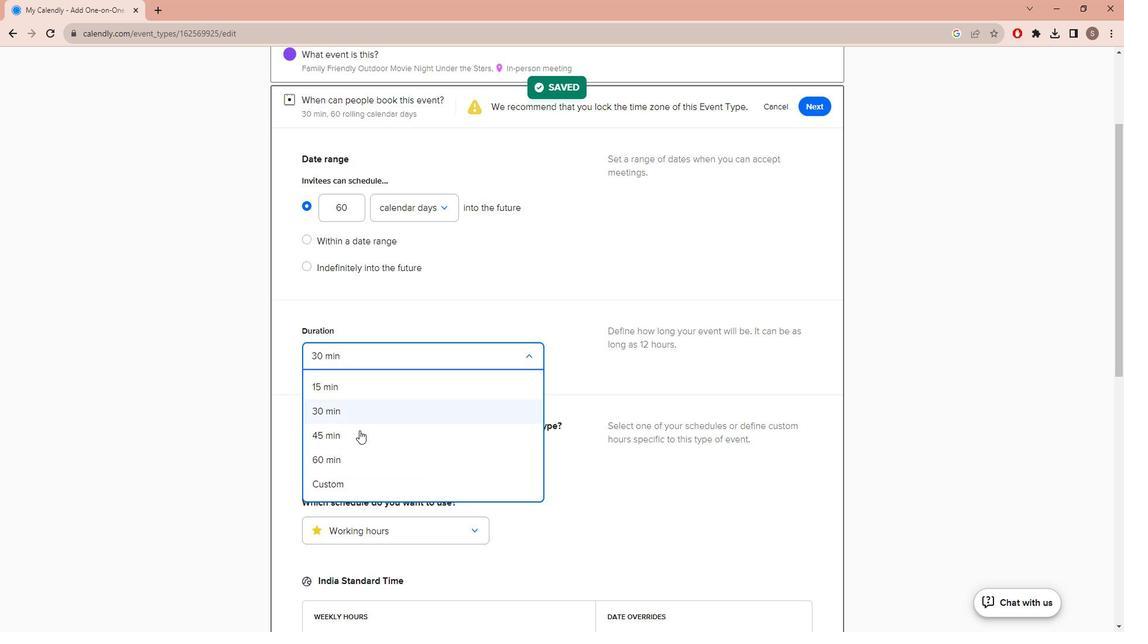 
Action: Mouse pressed left at (346, 358)
Screenshot: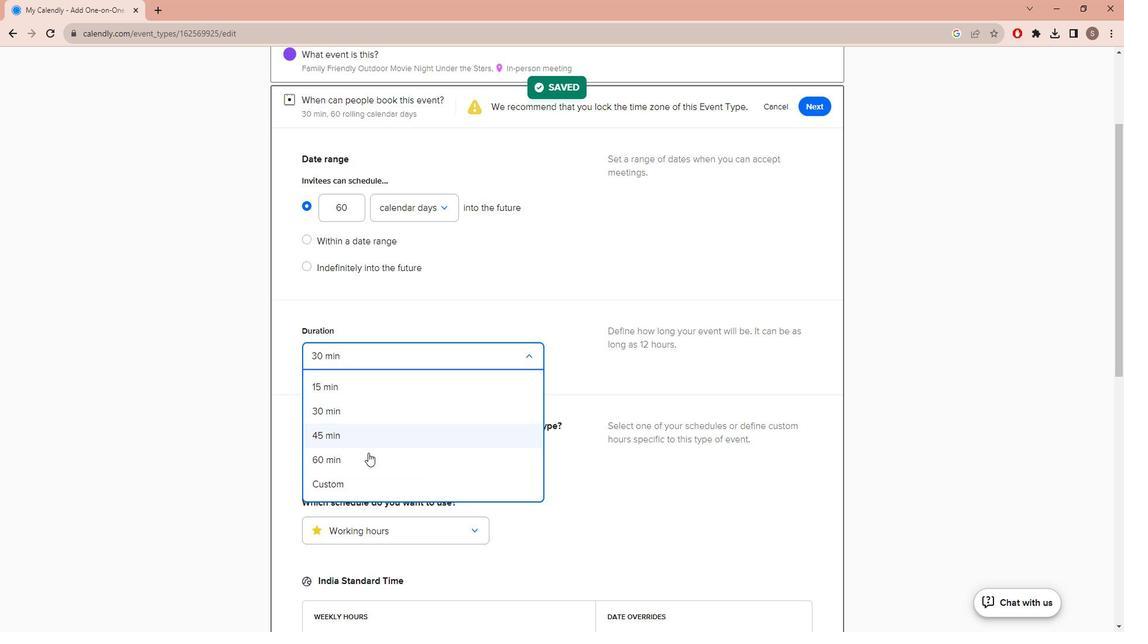 
Action: Mouse moved to (381, 478)
Screenshot: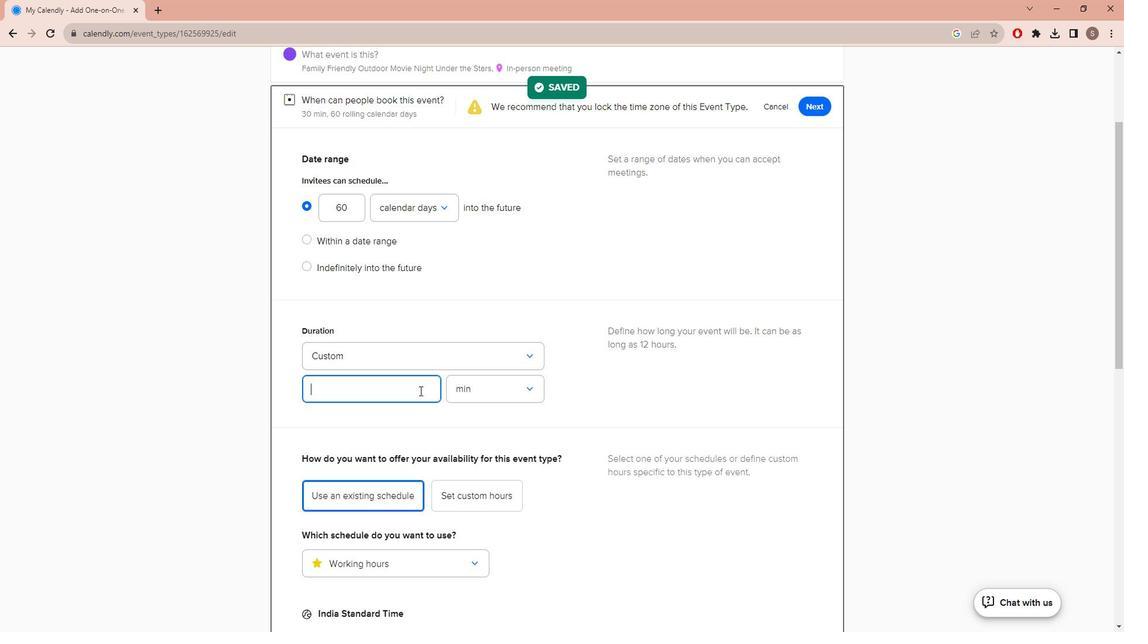 
Action: Mouse pressed left at (381, 478)
Screenshot: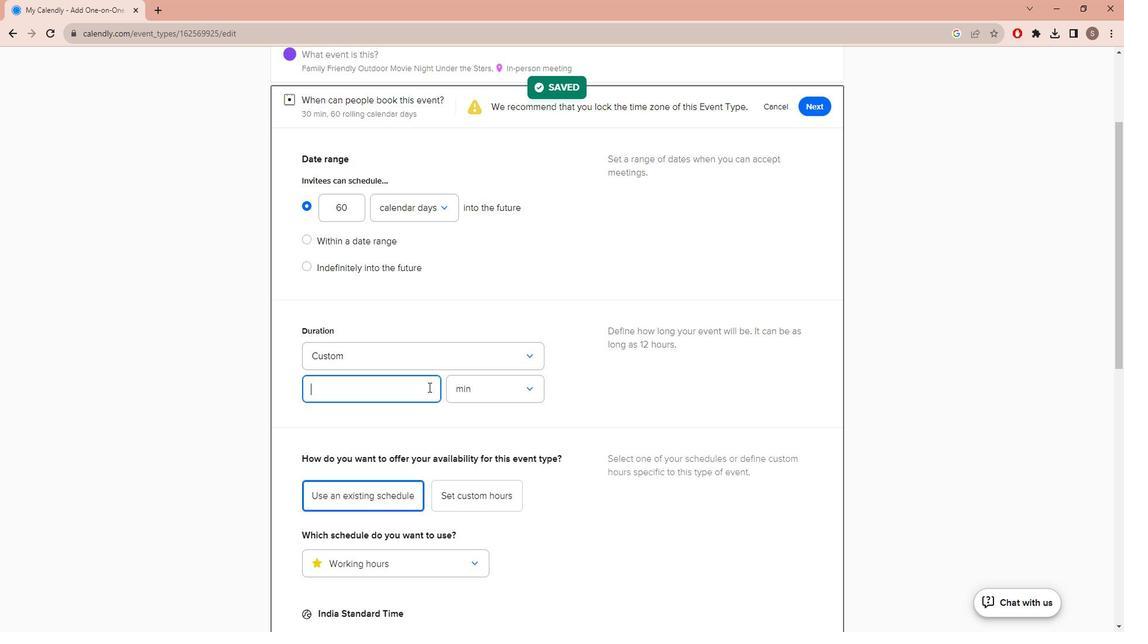 
Action: Mouse moved to (508, 401)
Screenshot: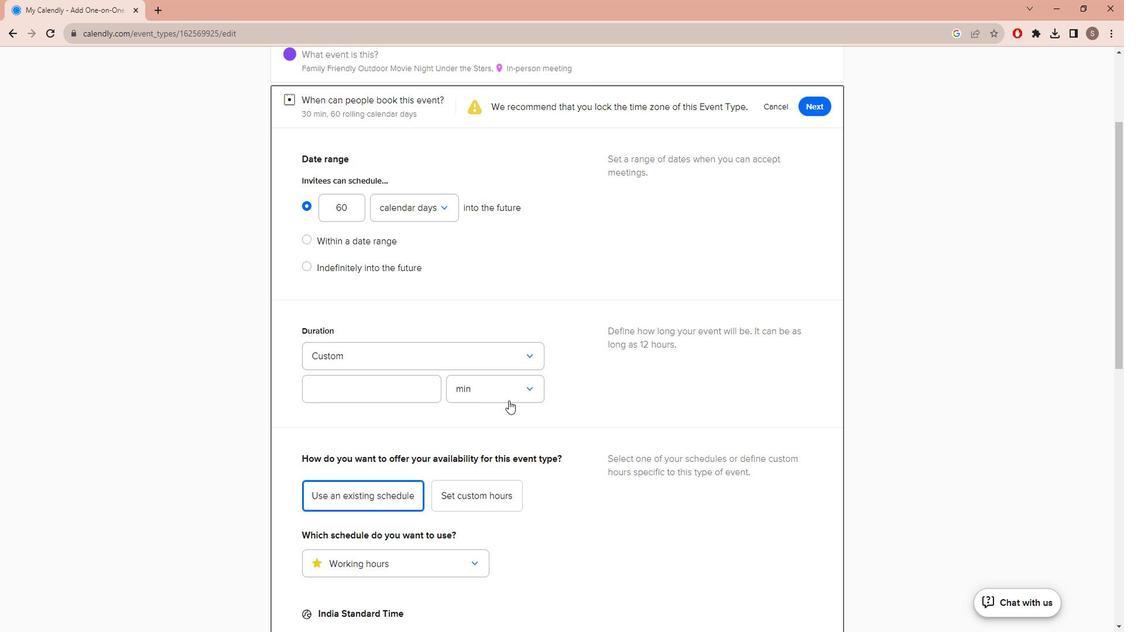 
Action: Mouse pressed left at (508, 401)
Screenshot: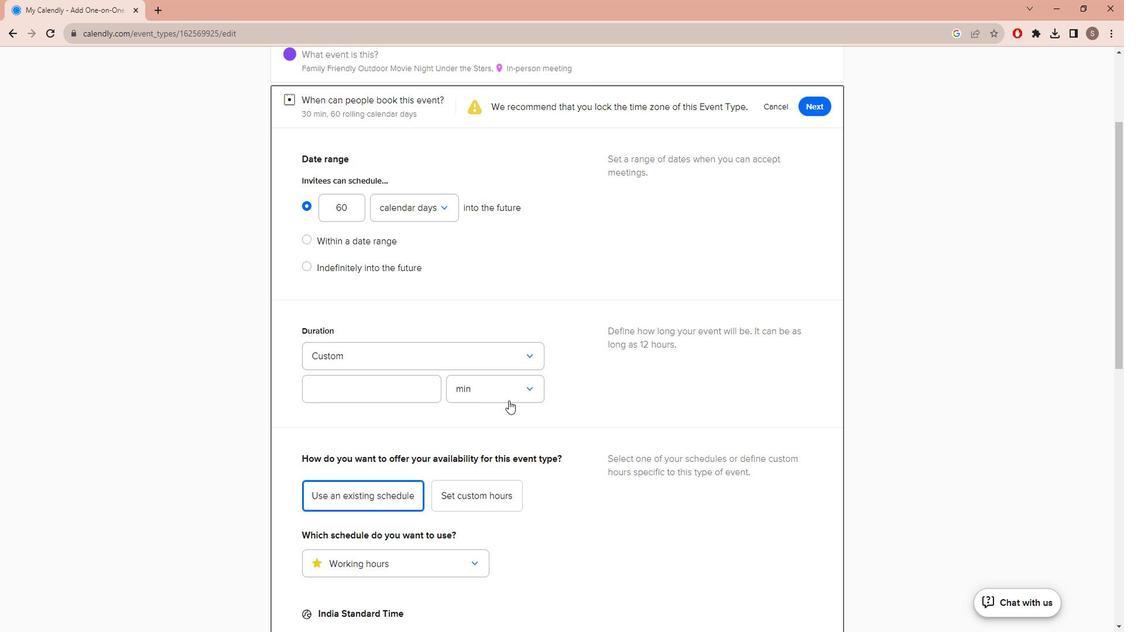 
Action: Mouse moved to (518, 395)
Screenshot: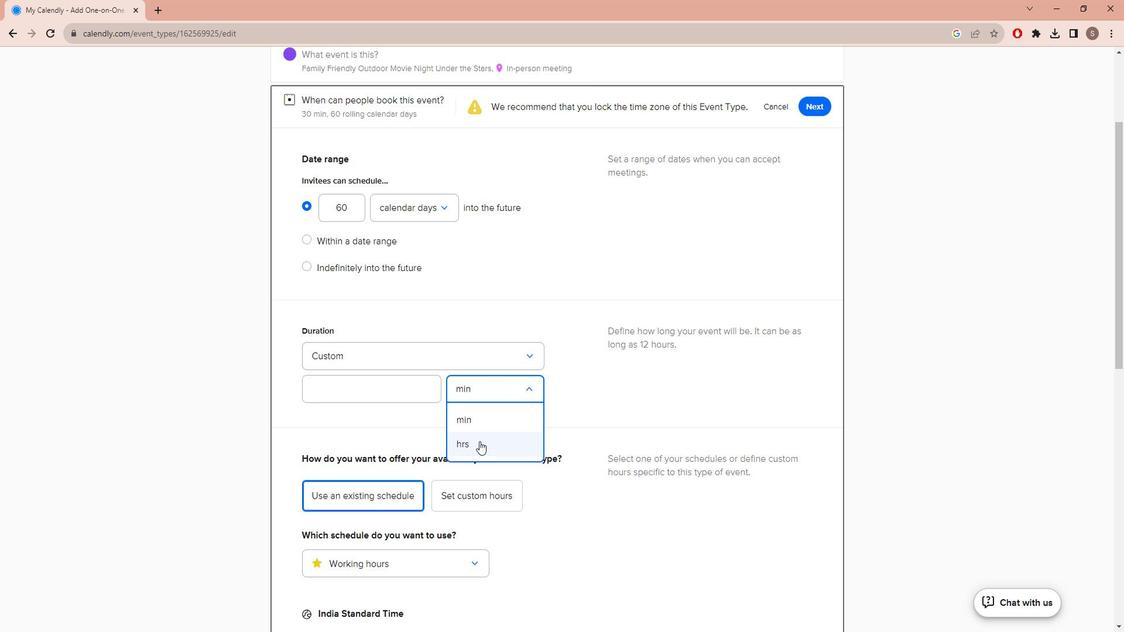 
Action: Mouse pressed left at (518, 395)
Screenshot: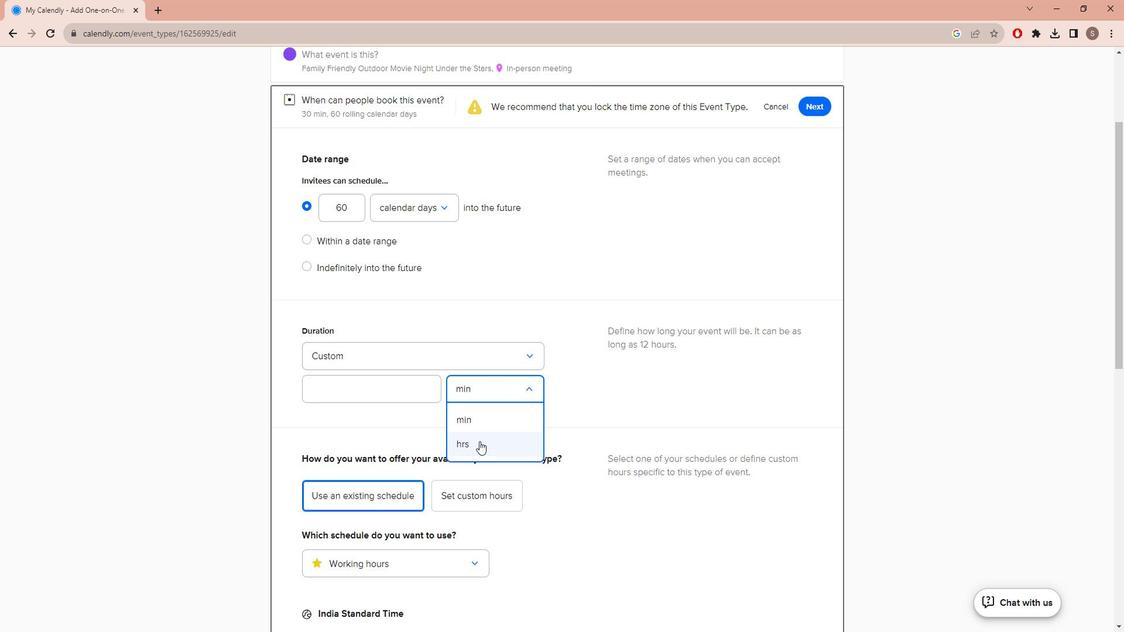 
Action: Mouse moved to (489, 435)
Screenshot: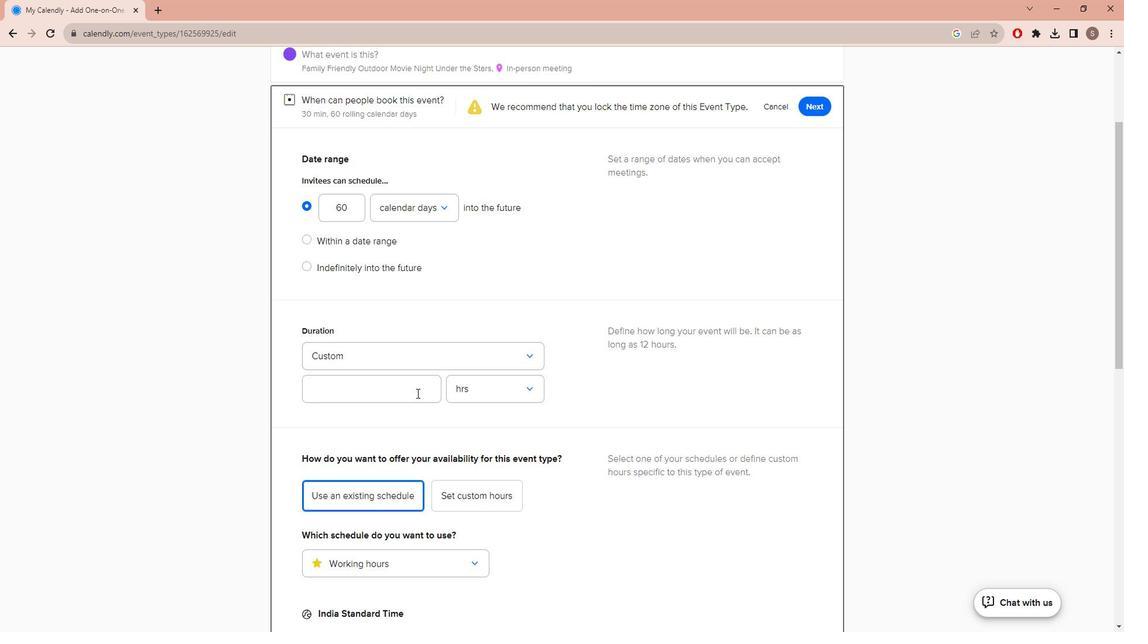 
Action: Mouse pressed left at (489, 435)
Screenshot: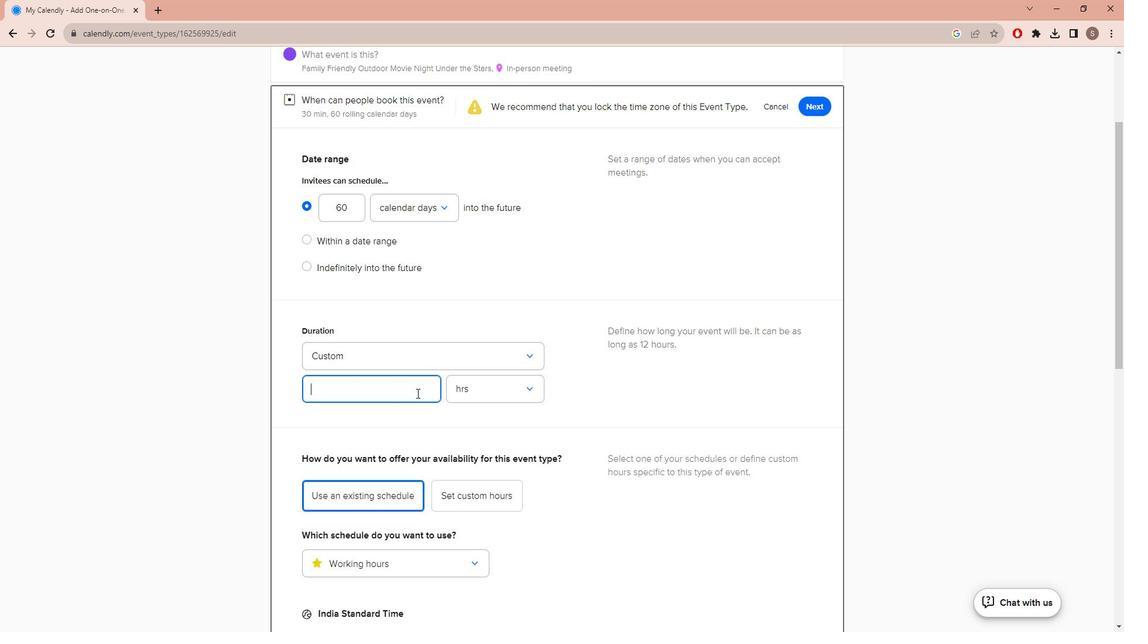 
Action: Mouse moved to (426, 388)
Screenshot: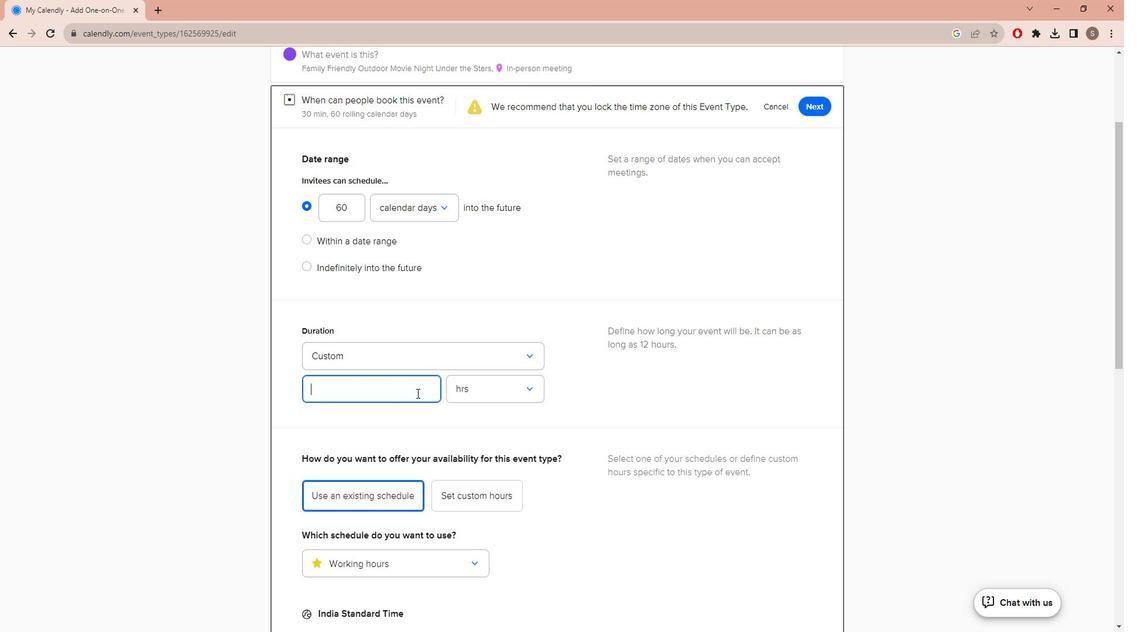 
Action: Mouse pressed left at (426, 388)
Screenshot: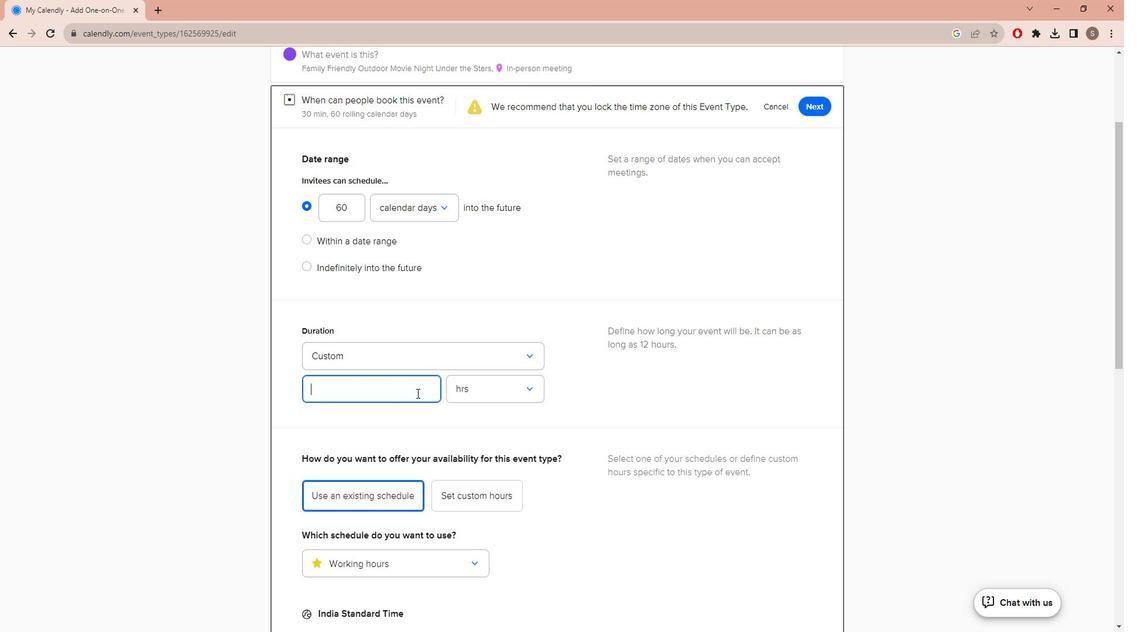 
Action: Key pressed 2
Screenshot: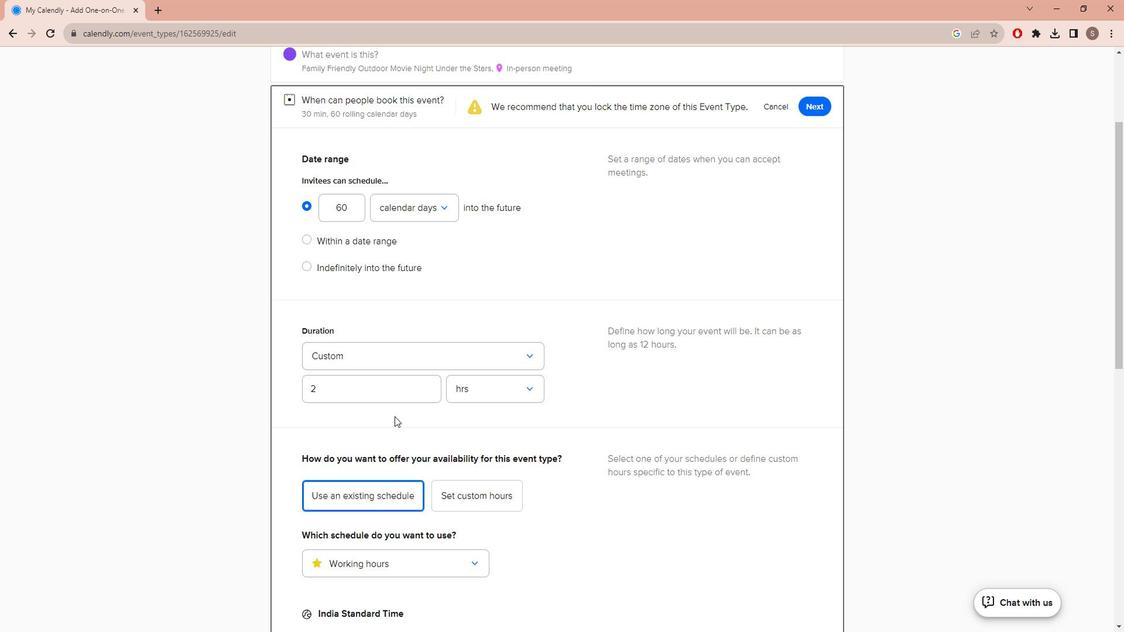 
Action: Mouse moved to (409, 415)
Screenshot: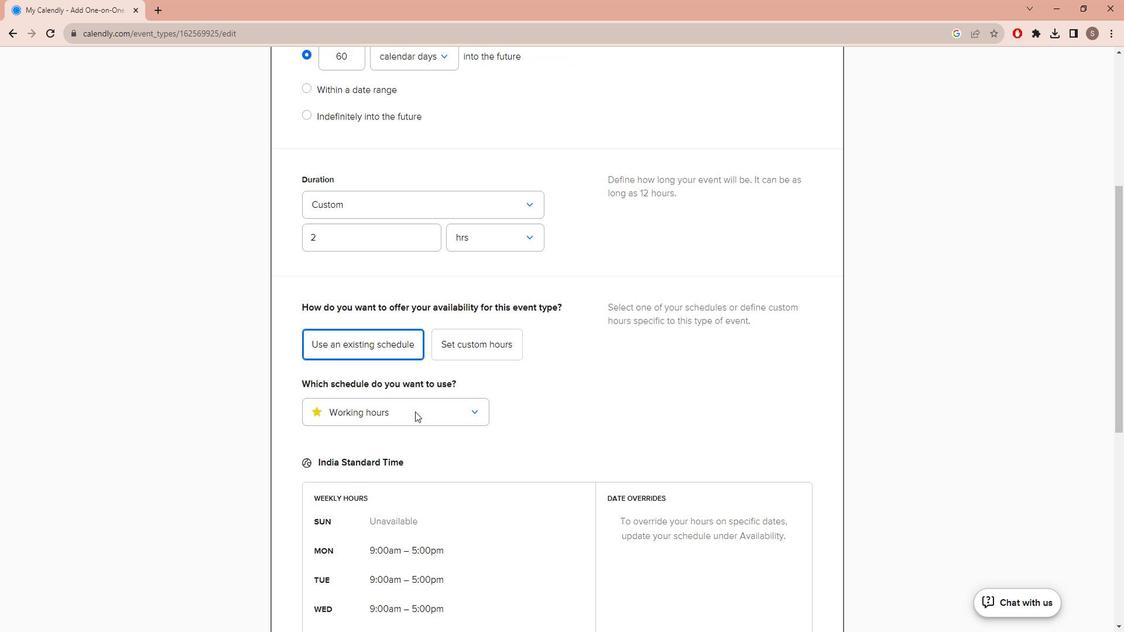 
Action: Mouse pressed left at (409, 415)
Screenshot: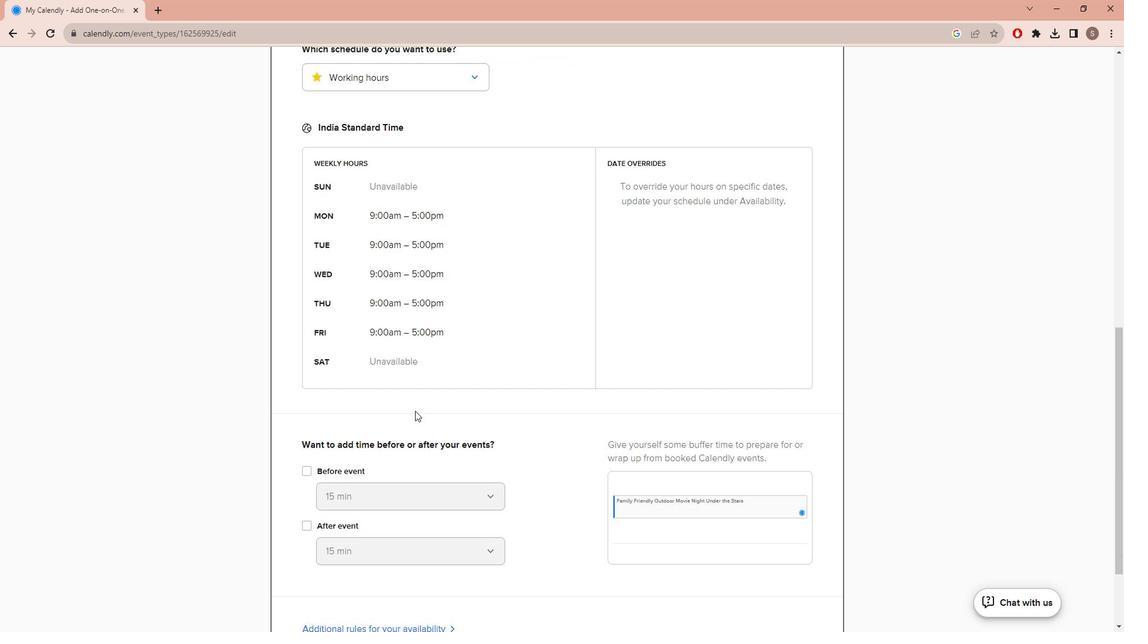 
Action: Mouse moved to (404, 411)
Screenshot: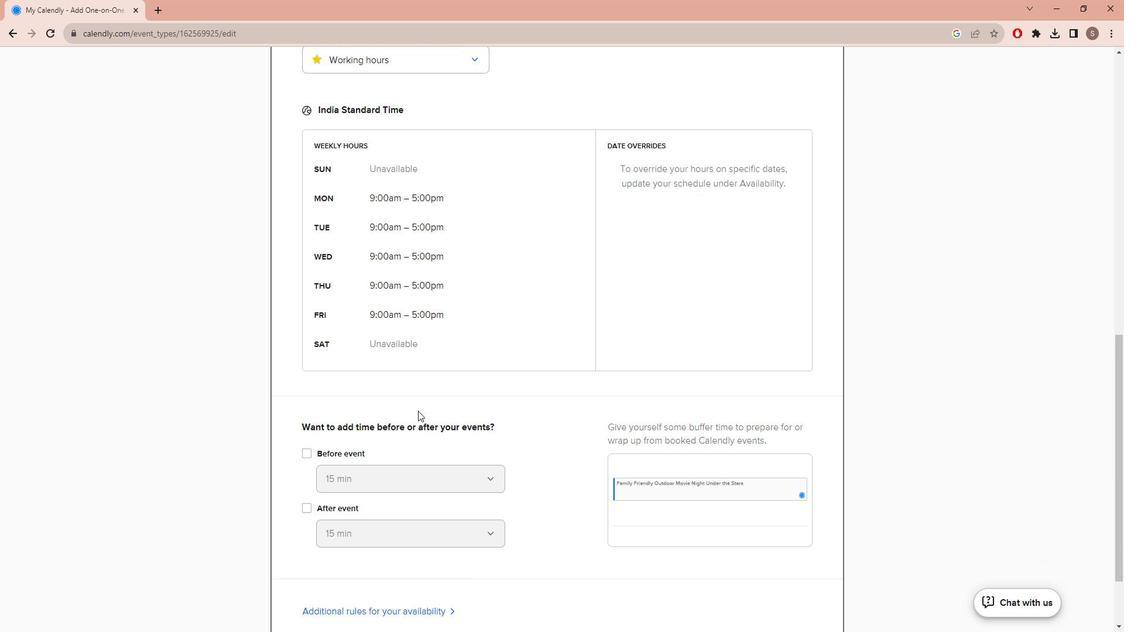 
Action: Mouse scrolled (404, 410) with delta (0, 0)
Screenshot: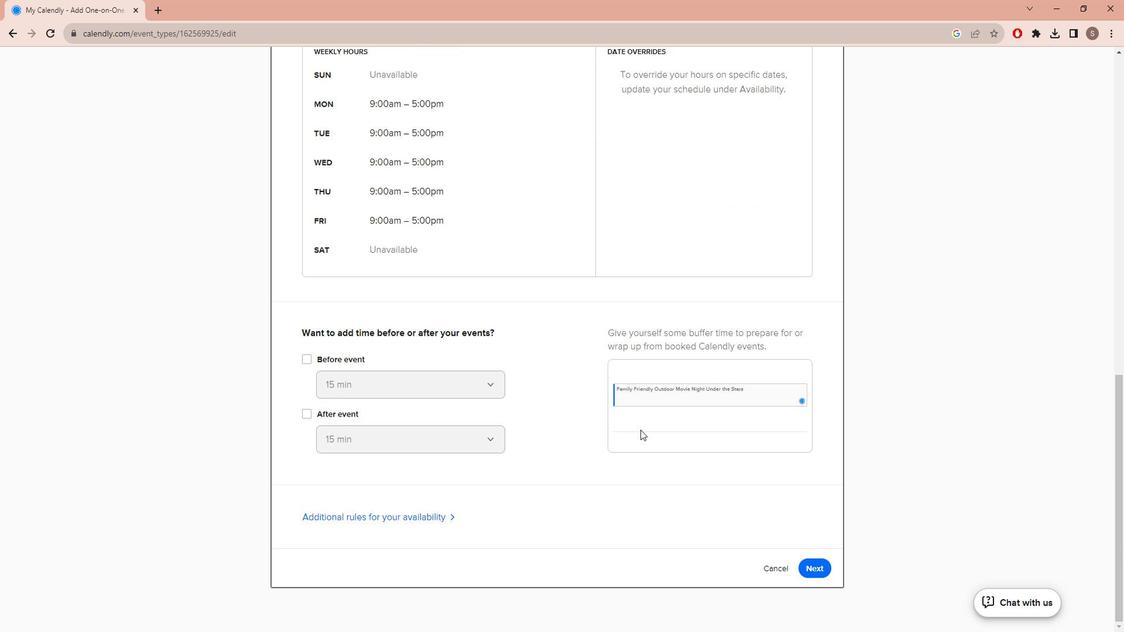 
Action: Mouse scrolled (404, 410) with delta (0, 0)
Screenshot: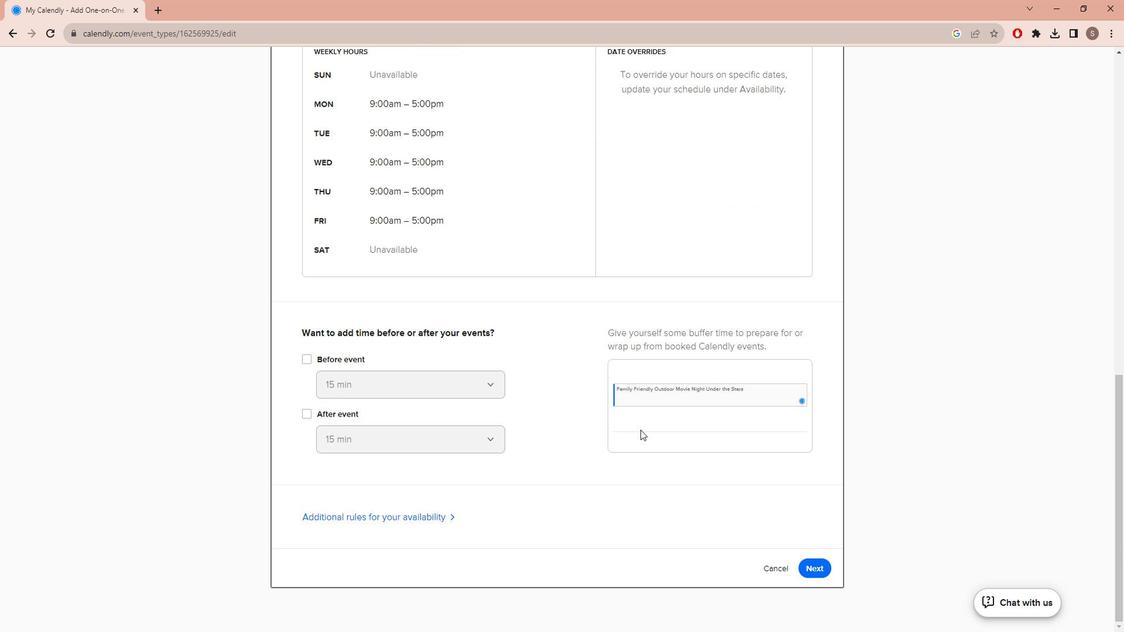 
Action: Mouse scrolled (404, 410) with delta (0, 0)
Screenshot: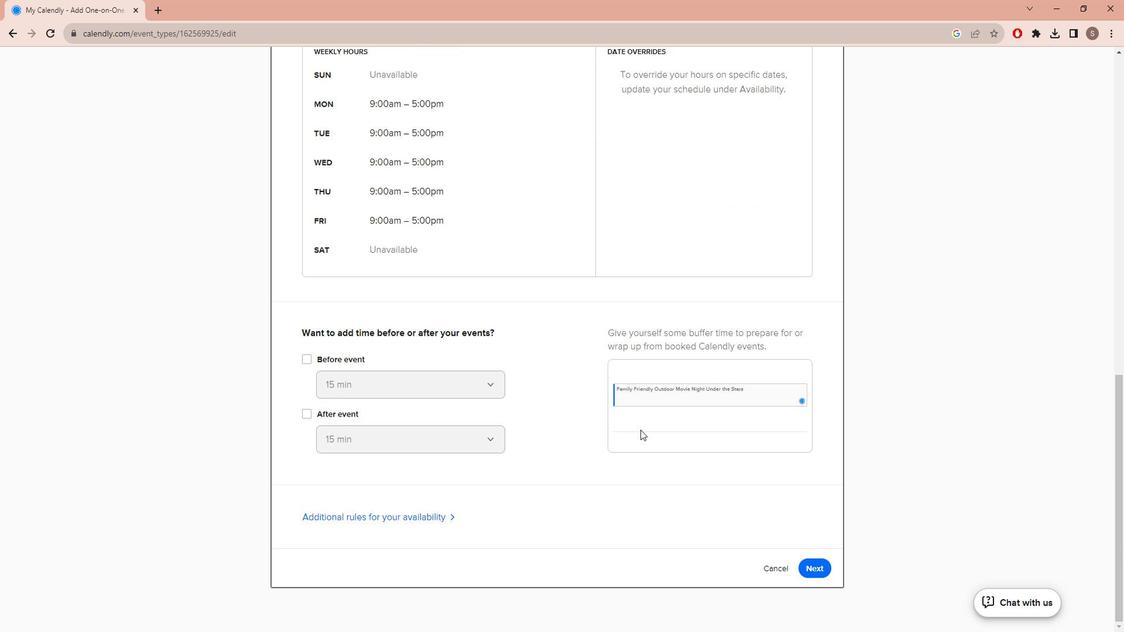 
Action: Mouse scrolled (404, 410) with delta (0, 0)
Screenshot: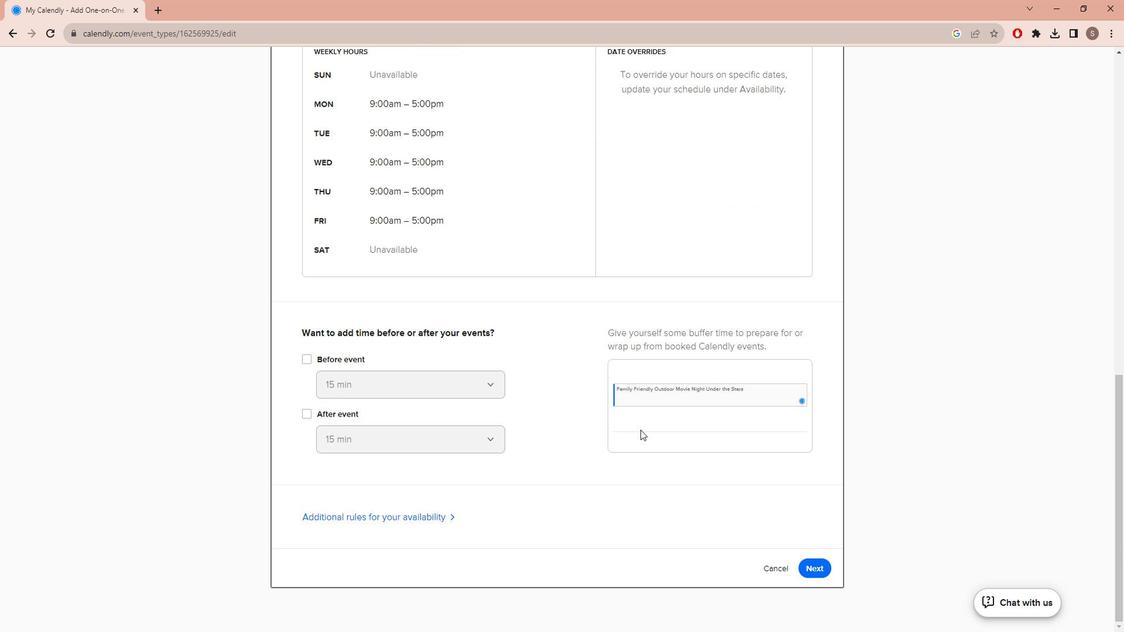 
Action: Mouse scrolled (404, 410) with delta (0, 0)
Screenshot: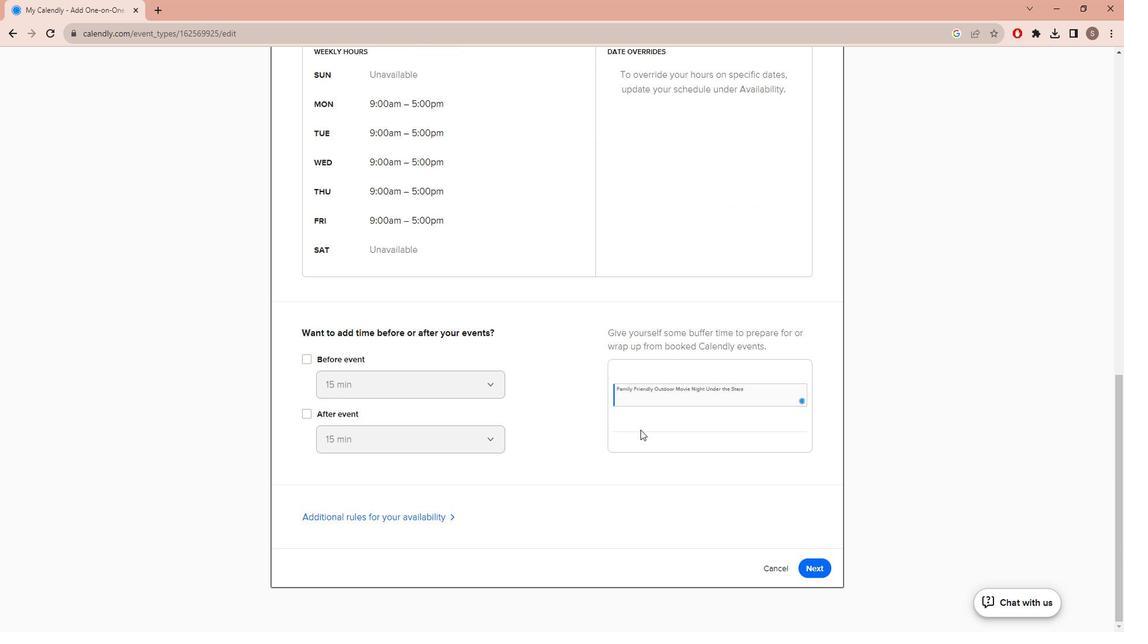 
Action: Mouse scrolled (404, 410) with delta (0, 0)
Screenshot: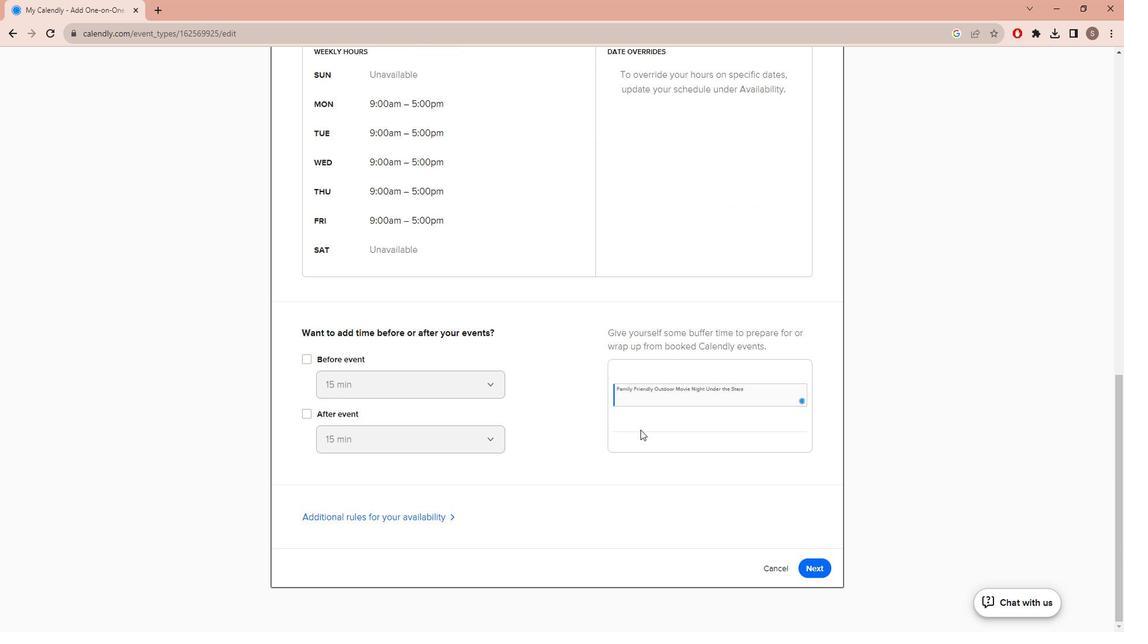 
Action: Mouse scrolled (404, 410) with delta (0, 0)
Screenshot: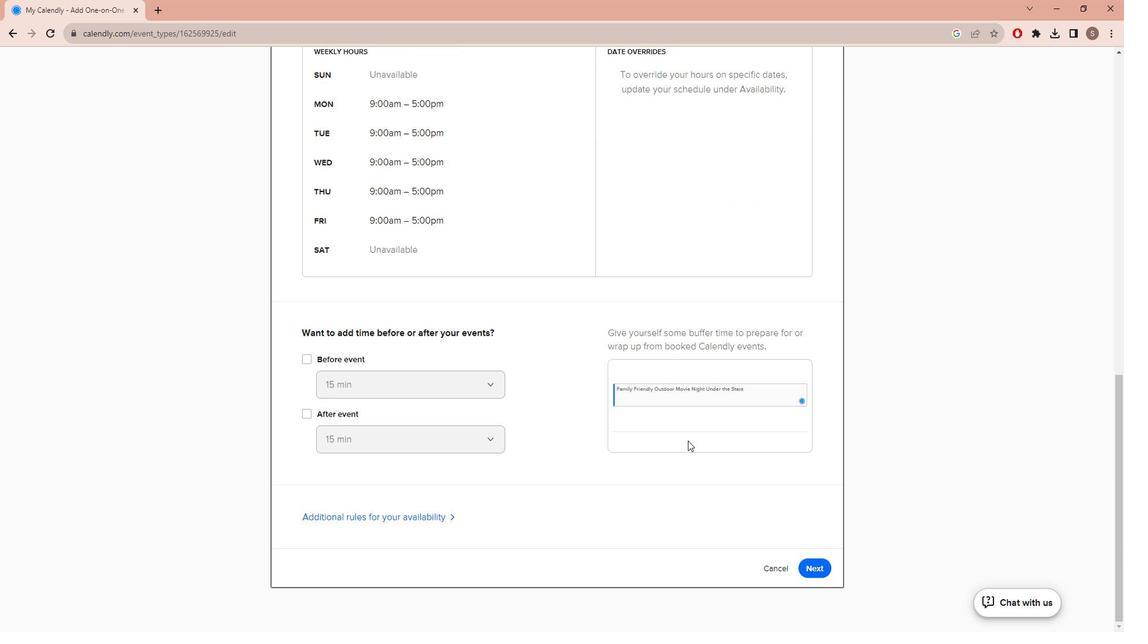 
Action: Mouse moved to (404, 408)
Screenshot: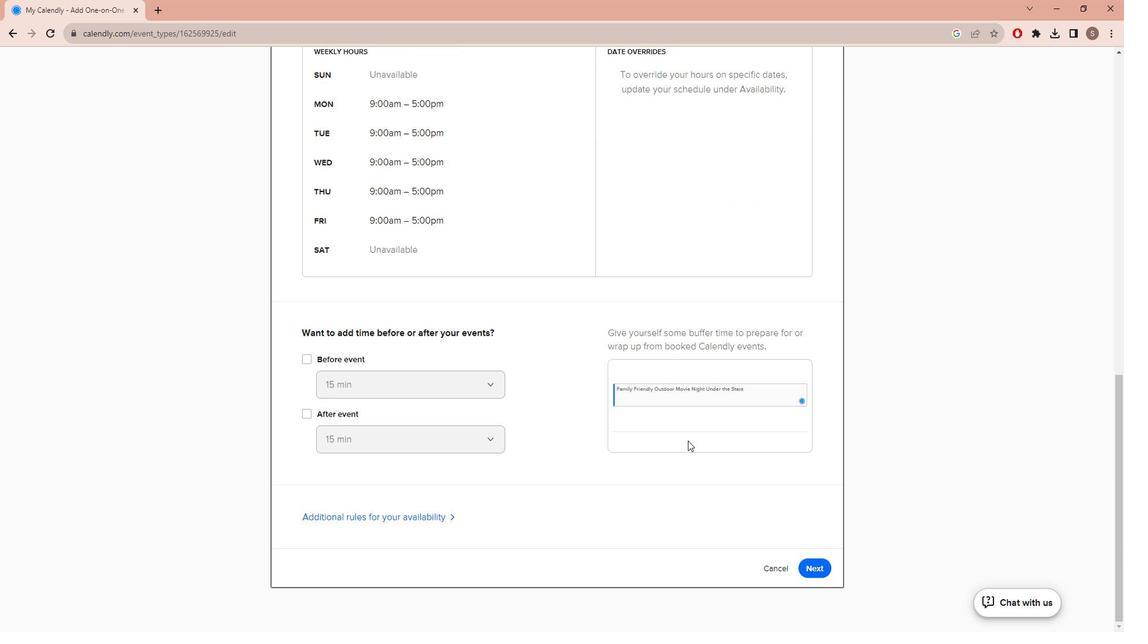 
Action: Mouse scrolled (404, 408) with delta (0, 0)
Screenshot: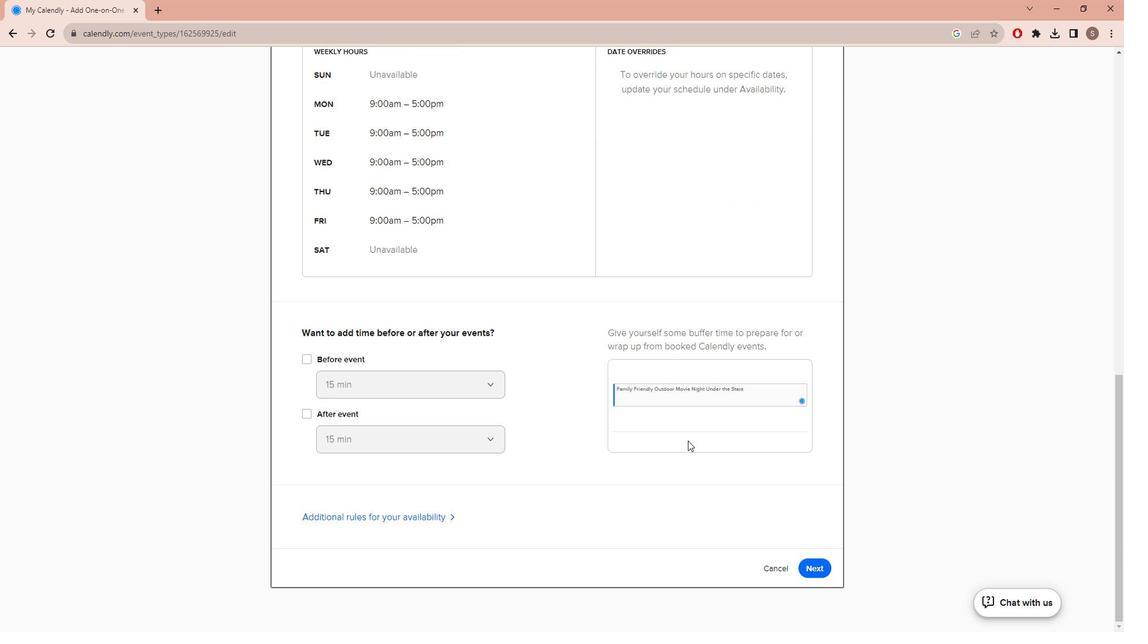 
Action: Mouse moved to (425, 405)
Screenshot: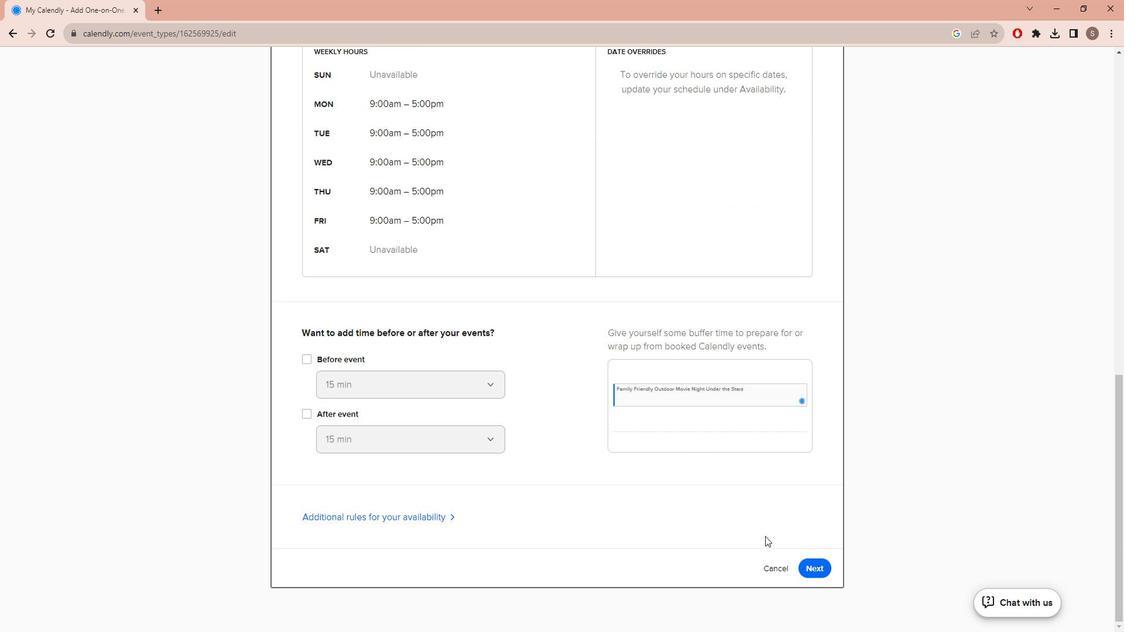 
Action: Mouse scrolled (425, 405) with delta (0, 0)
Screenshot: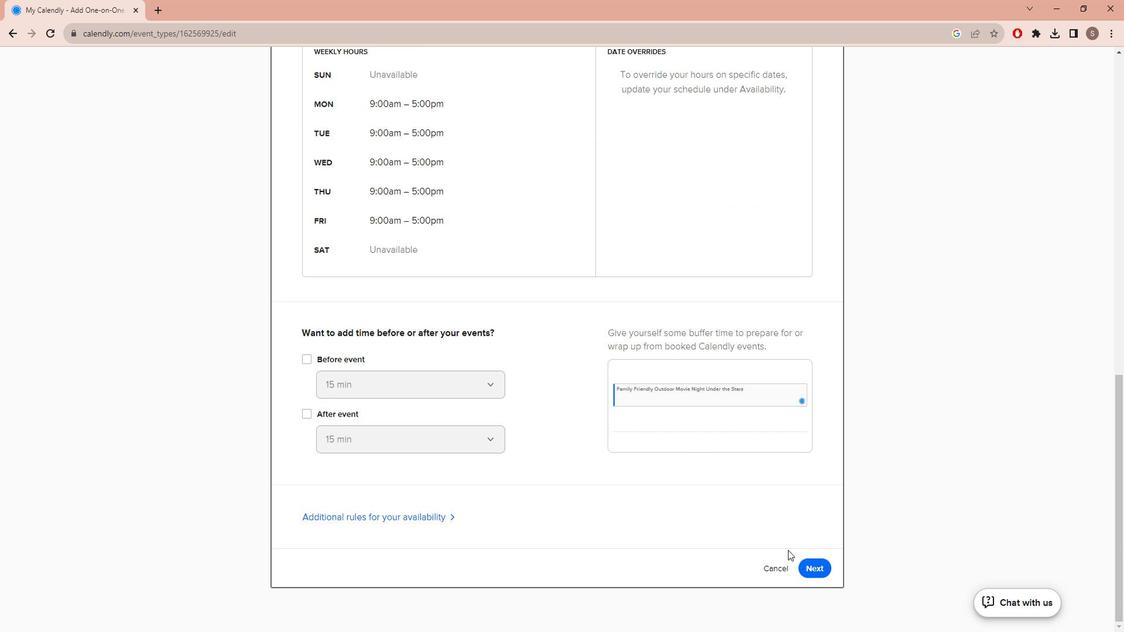 
Action: Mouse scrolled (425, 405) with delta (0, 0)
Screenshot: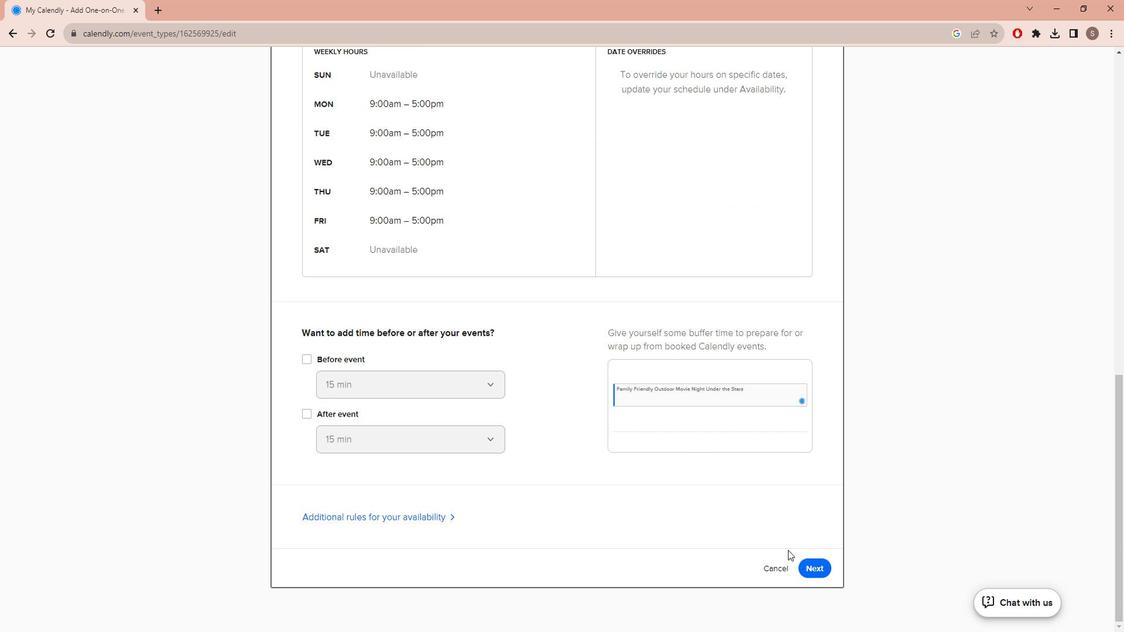 
Action: Mouse scrolled (425, 405) with delta (0, 0)
Screenshot: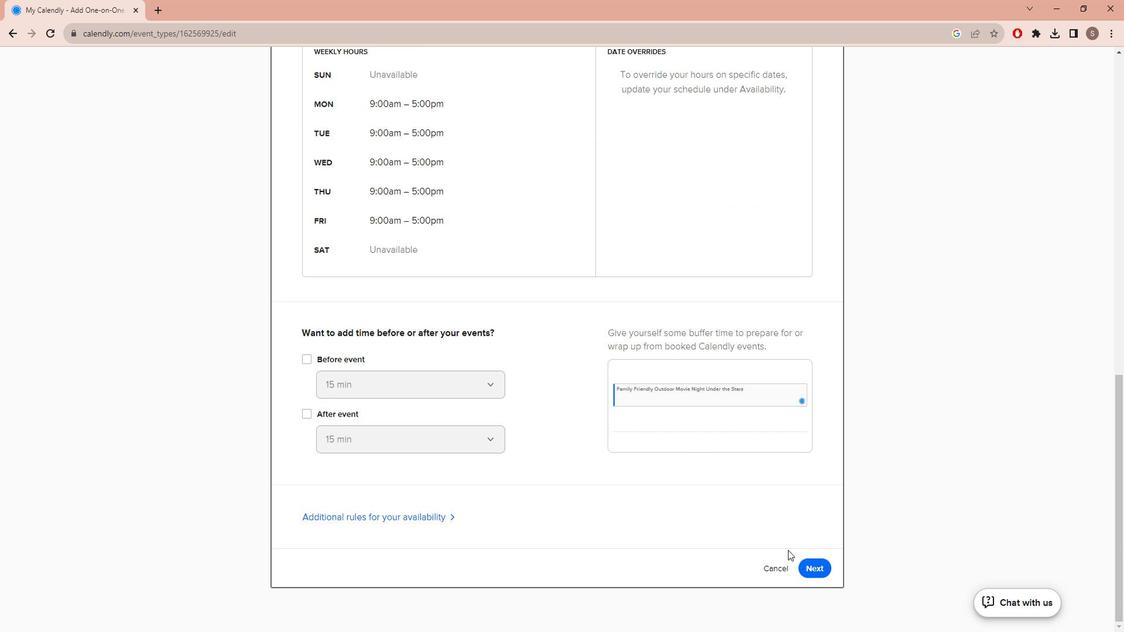 
Action: Mouse scrolled (425, 405) with delta (0, 0)
Screenshot: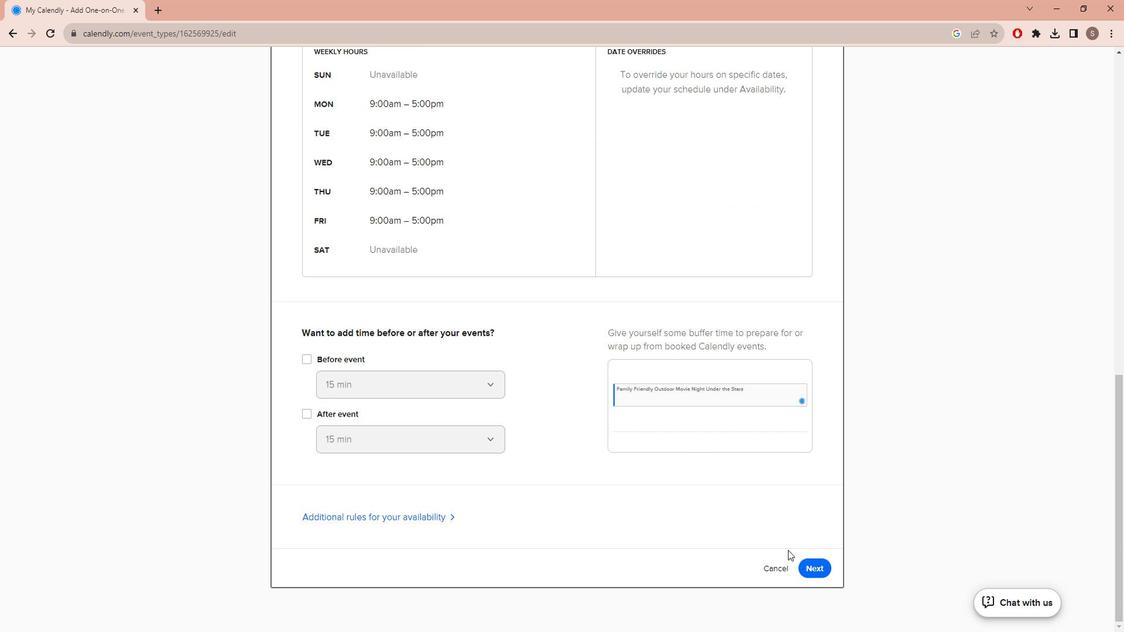 
Action: Mouse scrolled (425, 405) with delta (0, 0)
Screenshot: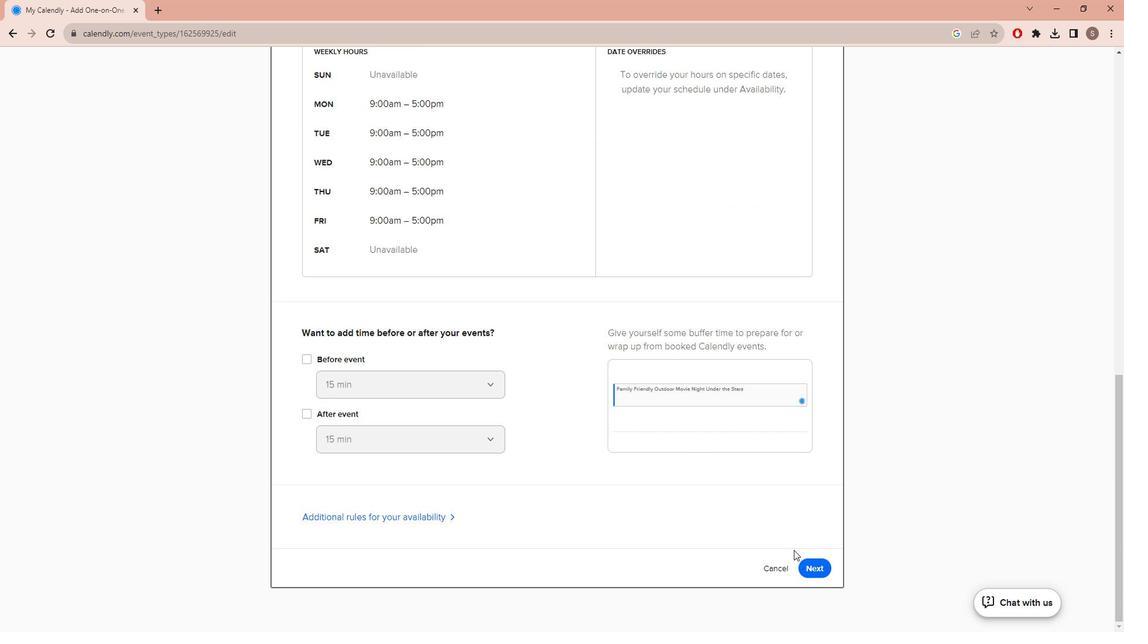 
Action: Mouse scrolled (425, 405) with delta (0, 0)
Screenshot: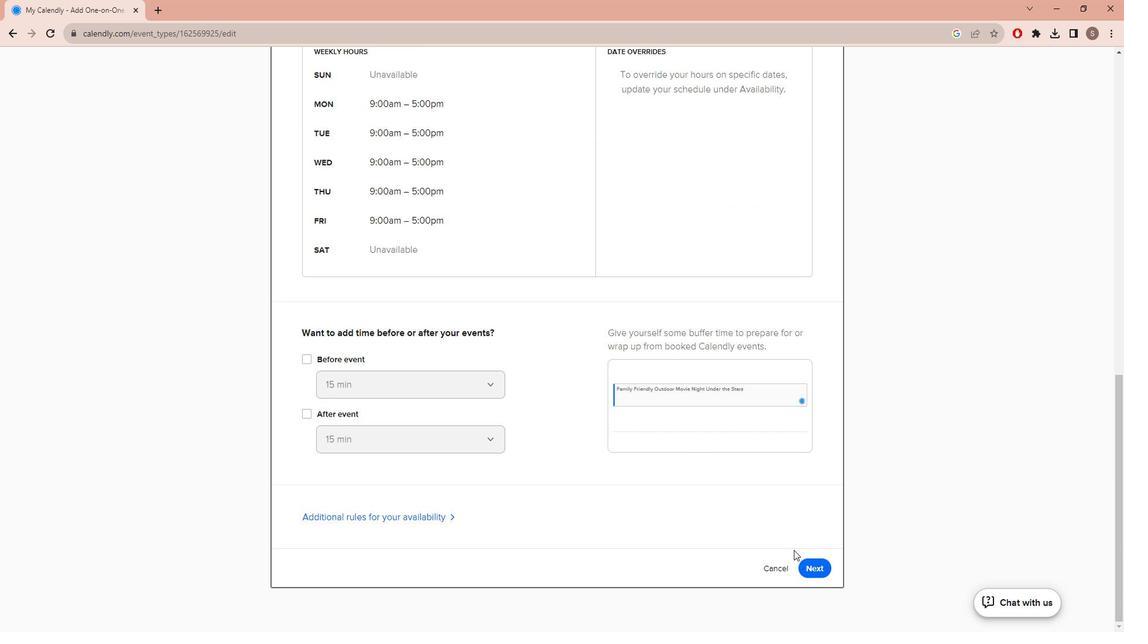 
Action: Mouse moved to (821, 560)
Screenshot: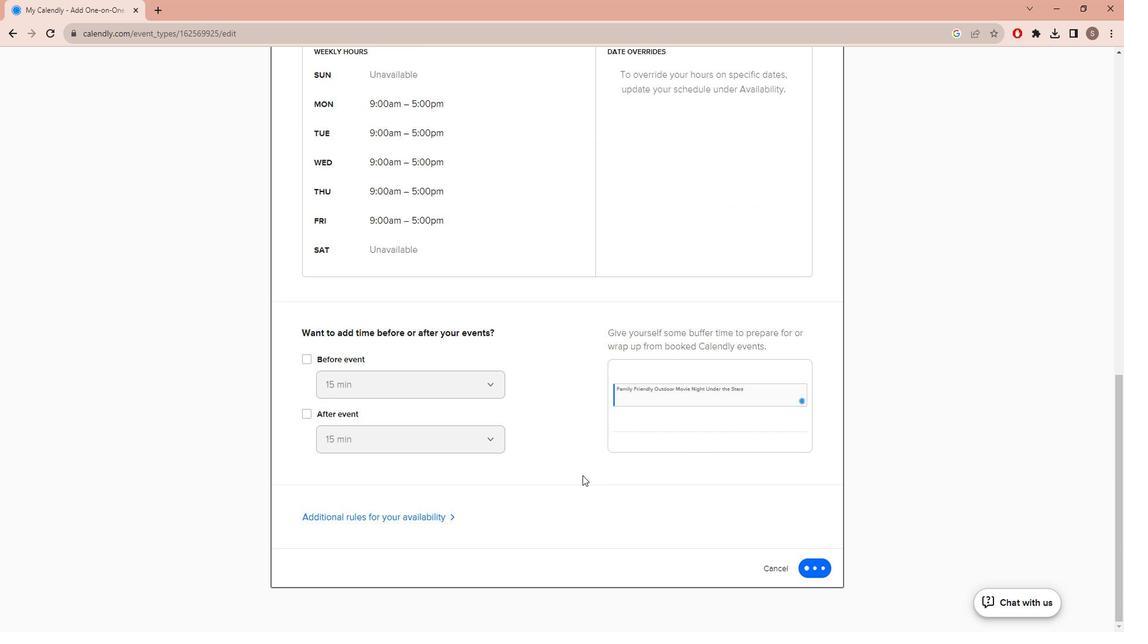 
Action: Mouse pressed left at (821, 560)
Screenshot: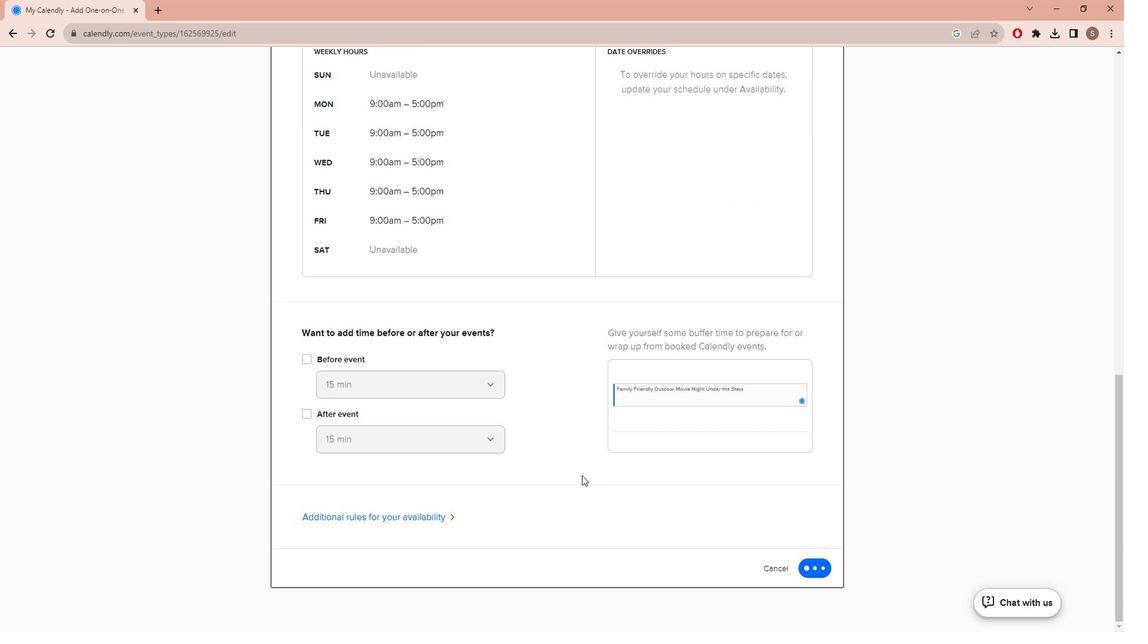 
Action: Mouse moved to (592, 467)
Screenshot: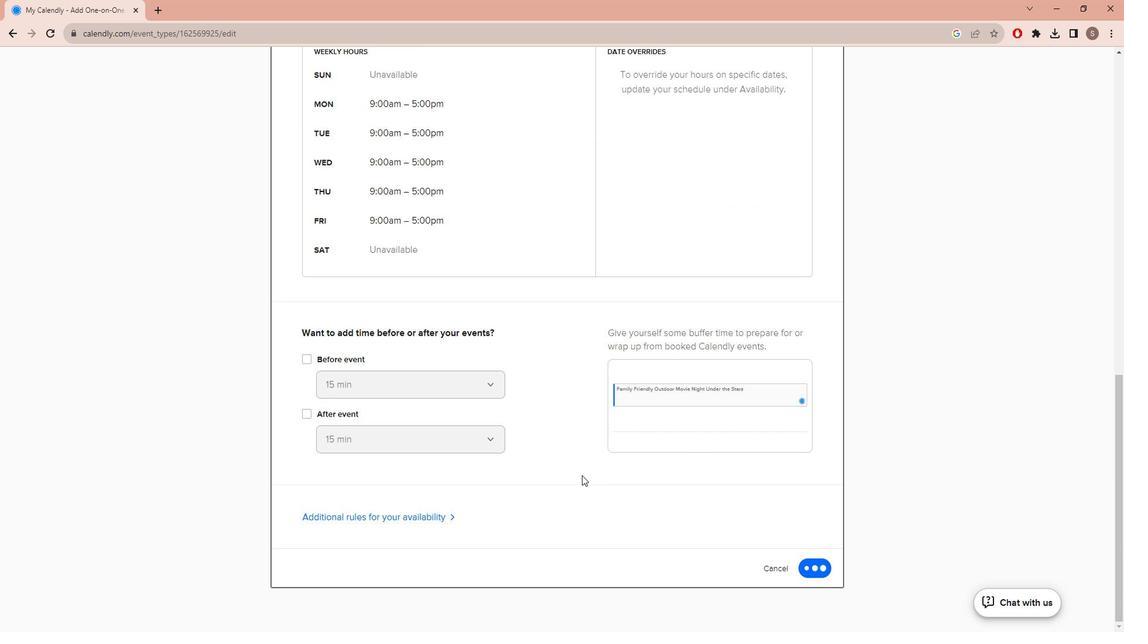 
